 Task: Create a due date automation trigger when advanced on, on the monday of the week before a card is due add fields with custom field "Resume" set to a number lower or equal to 1 and lower or equal to 10 at 11:00 AM.
Action: Mouse moved to (819, 249)
Screenshot: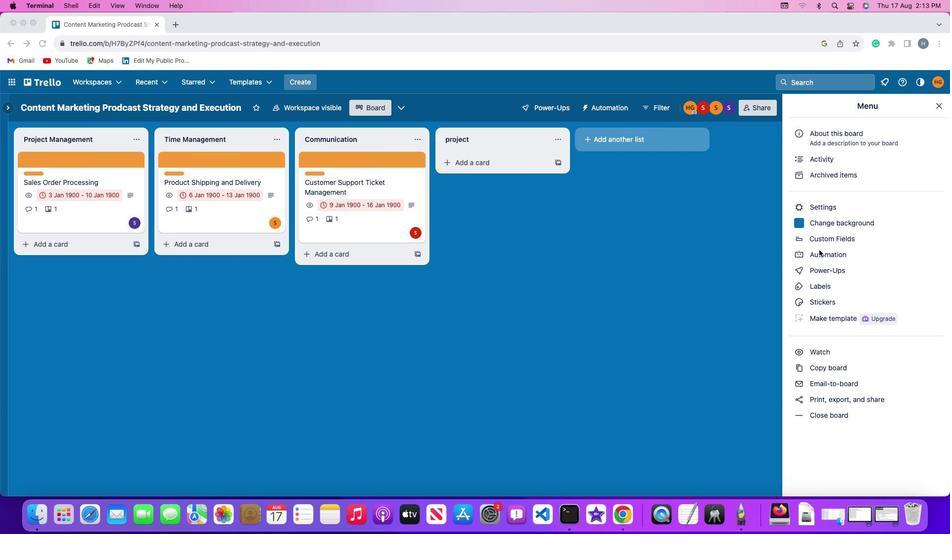 
Action: Mouse pressed left at (819, 249)
Screenshot: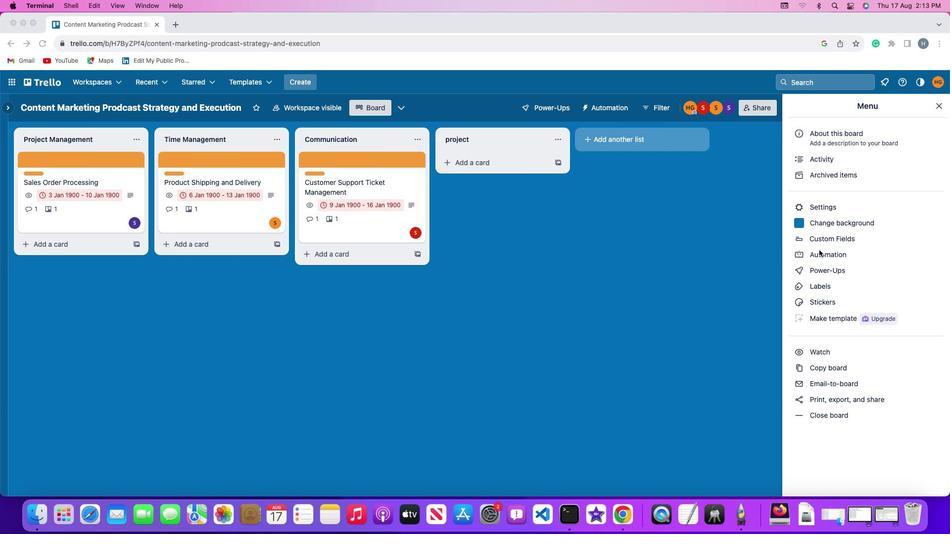 
Action: Mouse pressed left at (819, 249)
Screenshot: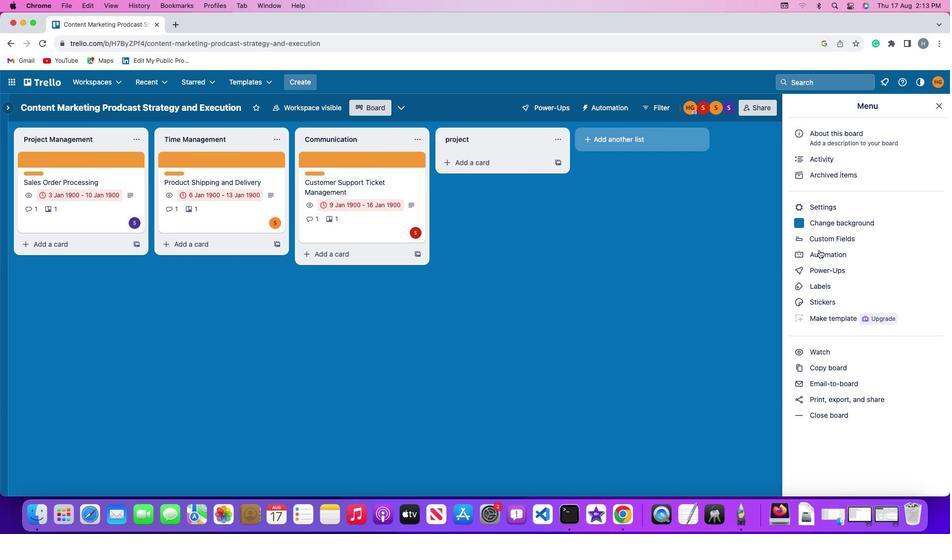 
Action: Mouse moved to (53, 235)
Screenshot: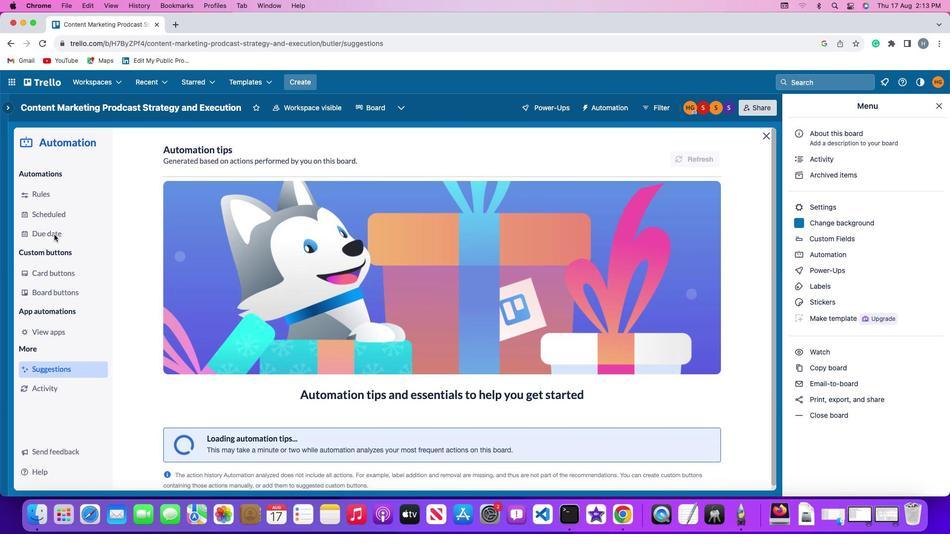
Action: Mouse pressed left at (53, 235)
Screenshot: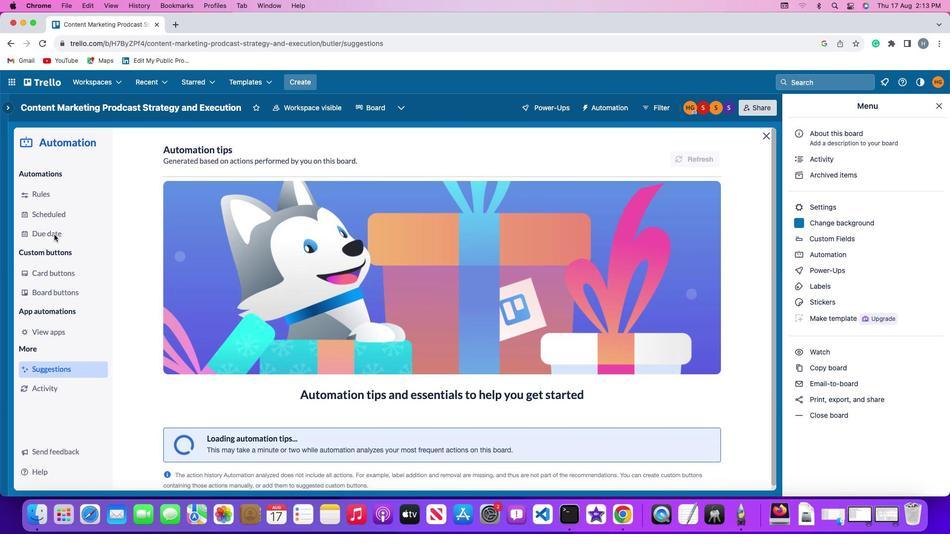 
Action: Mouse moved to (661, 151)
Screenshot: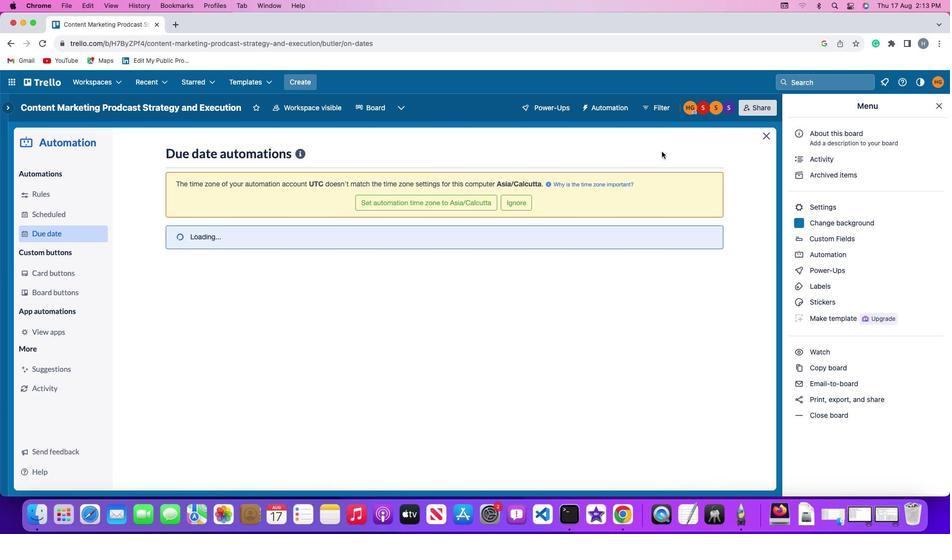 
Action: Mouse pressed left at (661, 151)
Screenshot: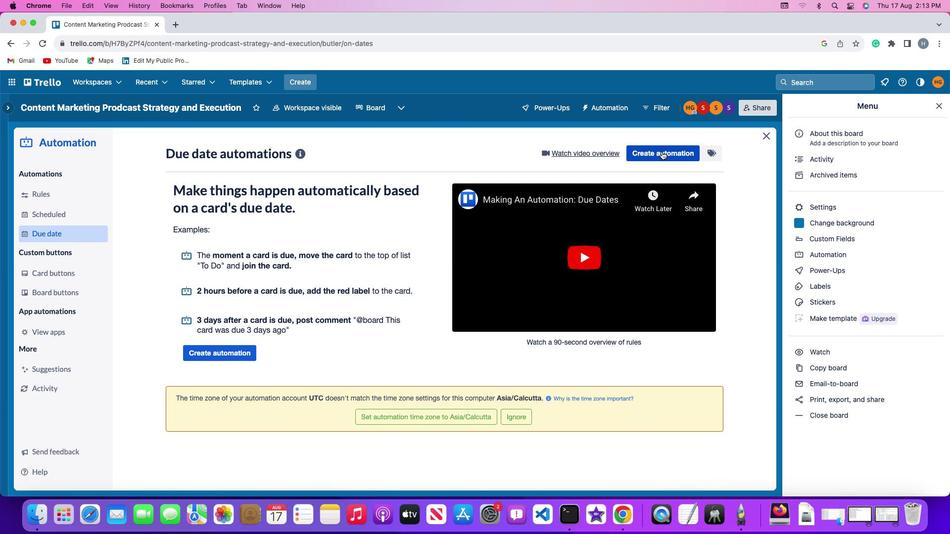 
Action: Mouse moved to (184, 244)
Screenshot: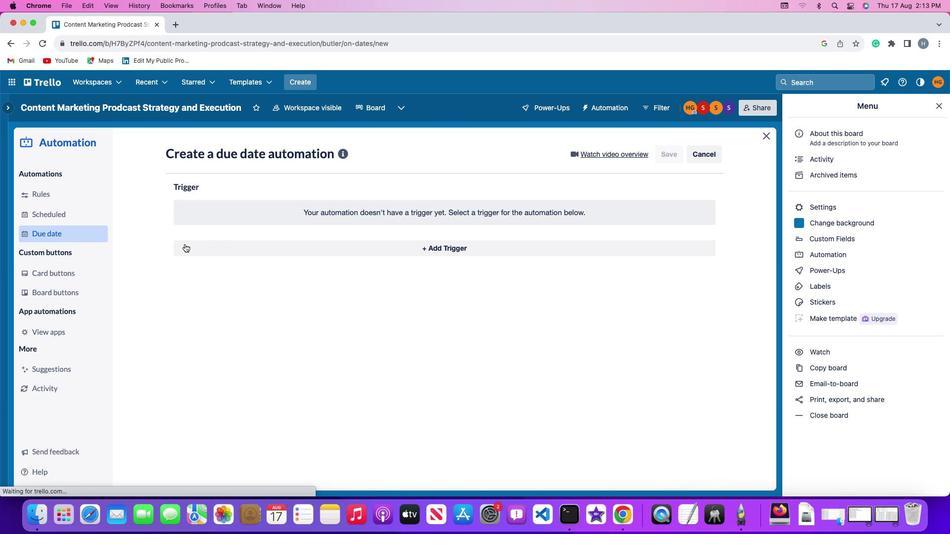 
Action: Mouse pressed left at (184, 244)
Screenshot: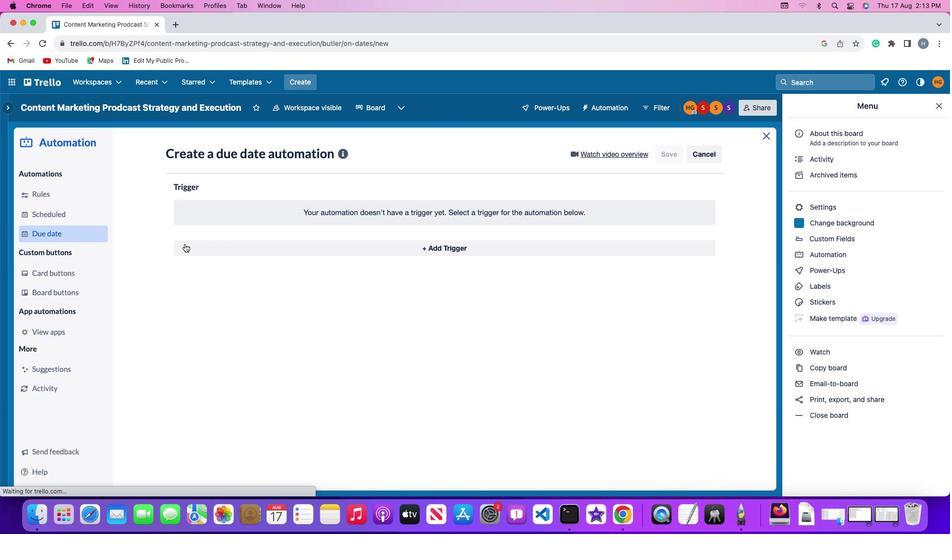 
Action: Mouse moved to (208, 431)
Screenshot: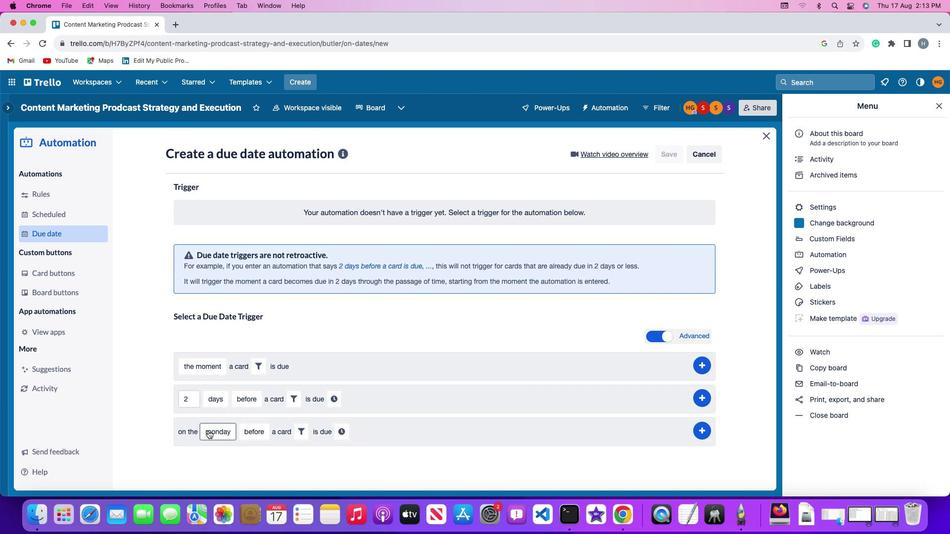 
Action: Mouse pressed left at (208, 431)
Screenshot: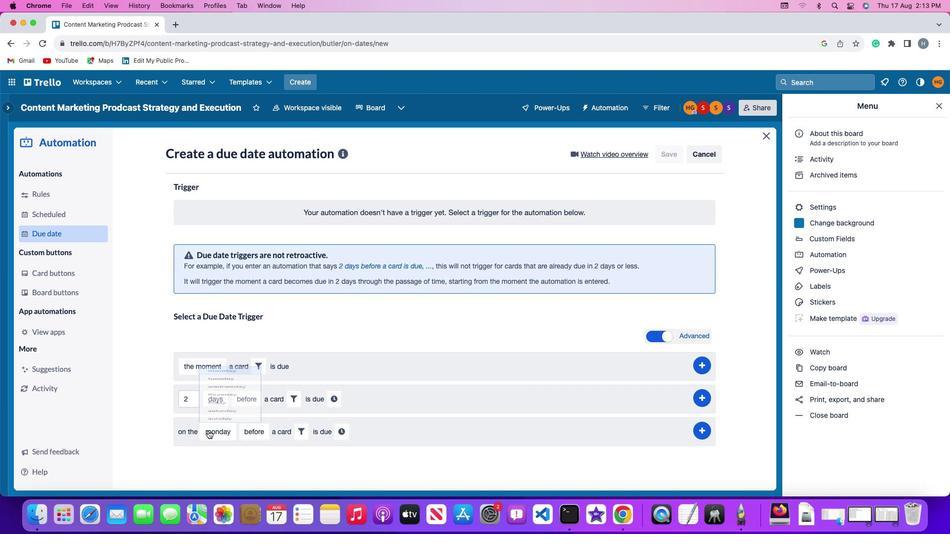 
Action: Mouse moved to (222, 293)
Screenshot: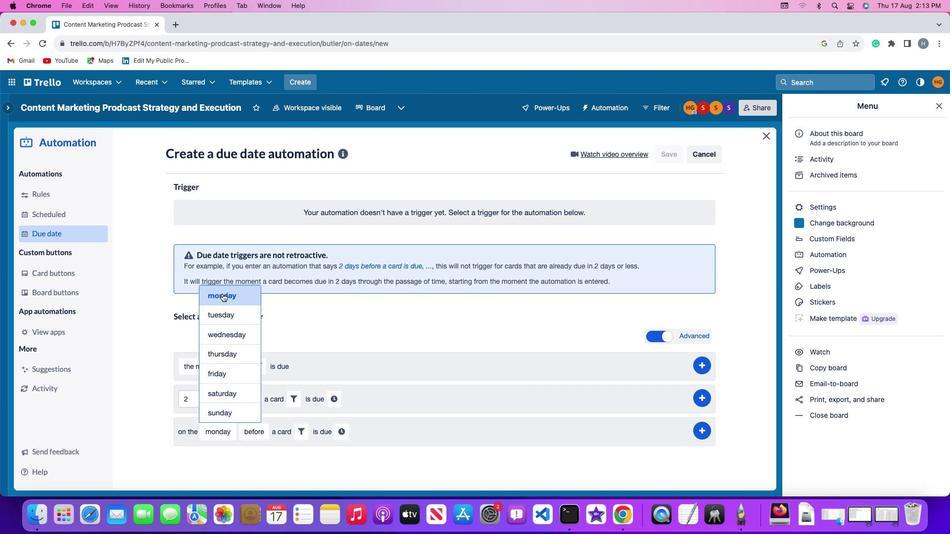 
Action: Mouse pressed left at (222, 293)
Screenshot: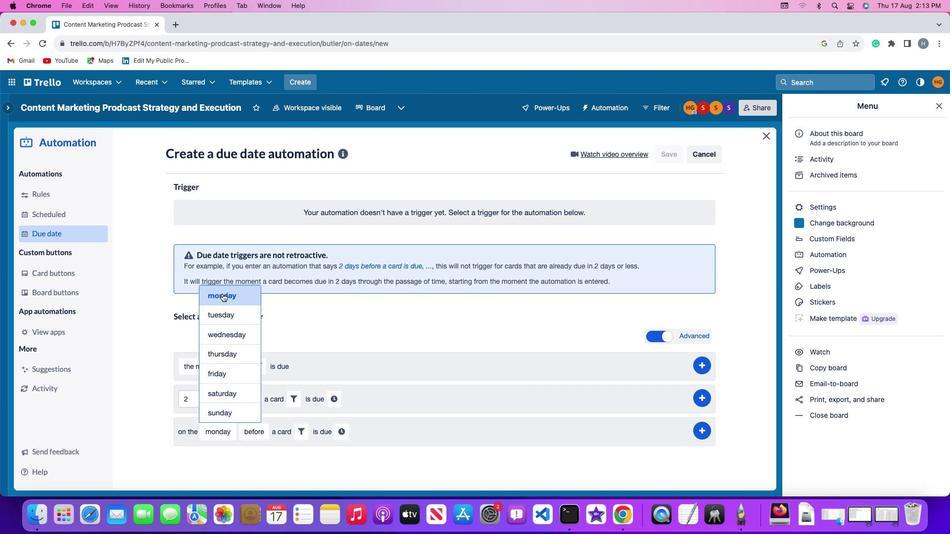 
Action: Mouse moved to (253, 436)
Screenshot: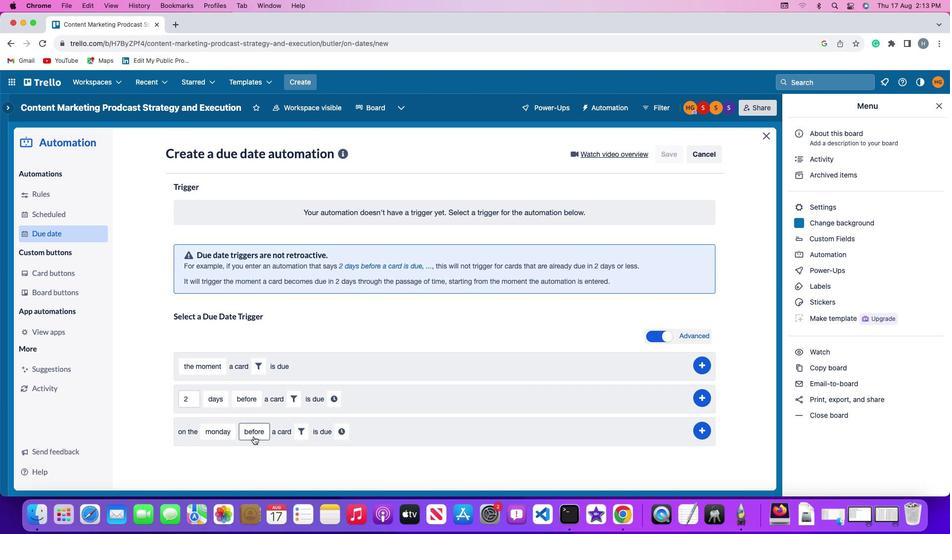 
Action: Mouse pressed left at (253, 436)
Screenshot: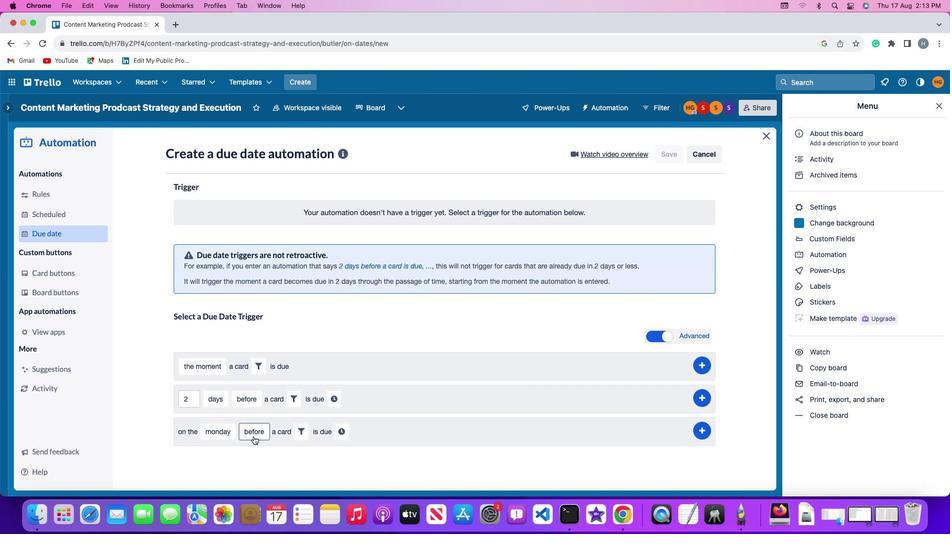 
Action: Mouse moved to (261, 411)
Screenshot: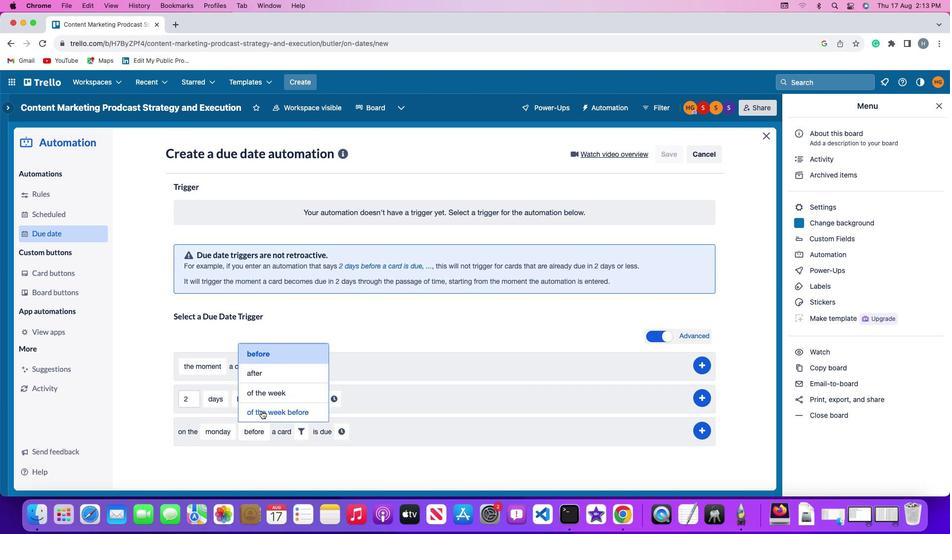 
Action: Mouse pressed left at (261, 411)
Screenshot: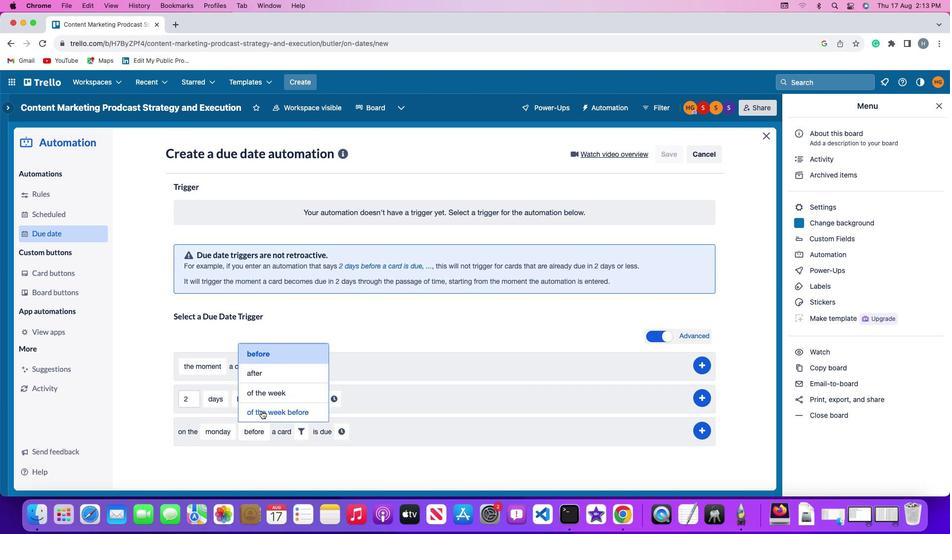 
Action: Mouse moved to (339, 431)
Screenshot: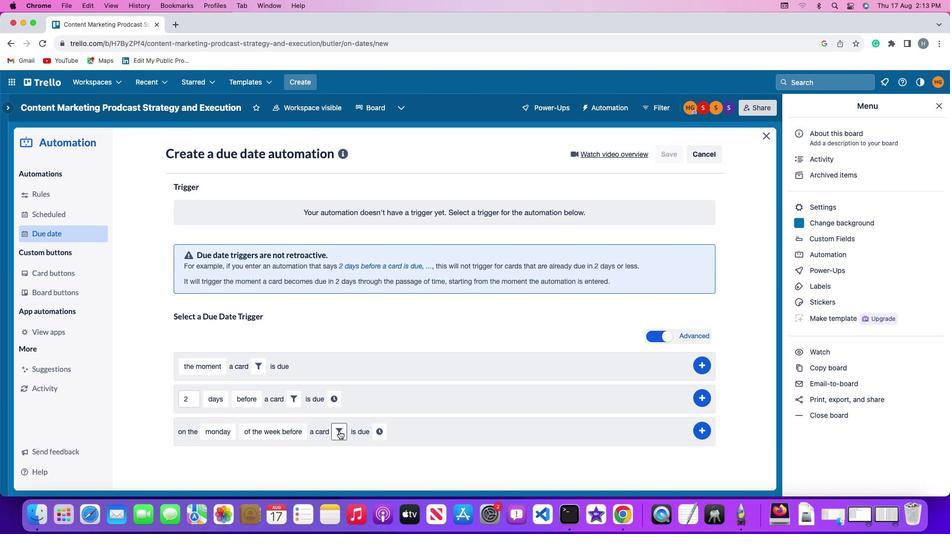 
Action: Mouse pressed left at (339, 431)
Screenshot: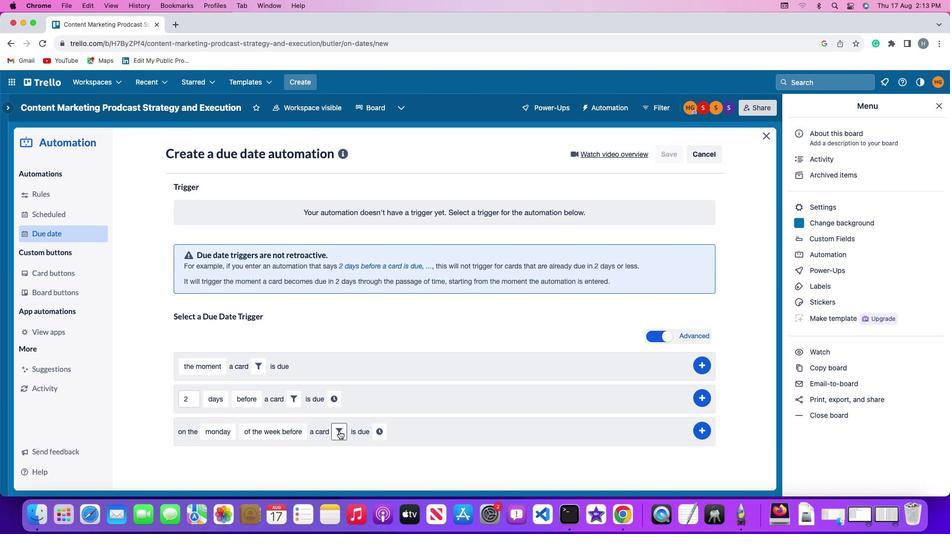 
Action: Mouse moved to (502, 461)
Screenshot: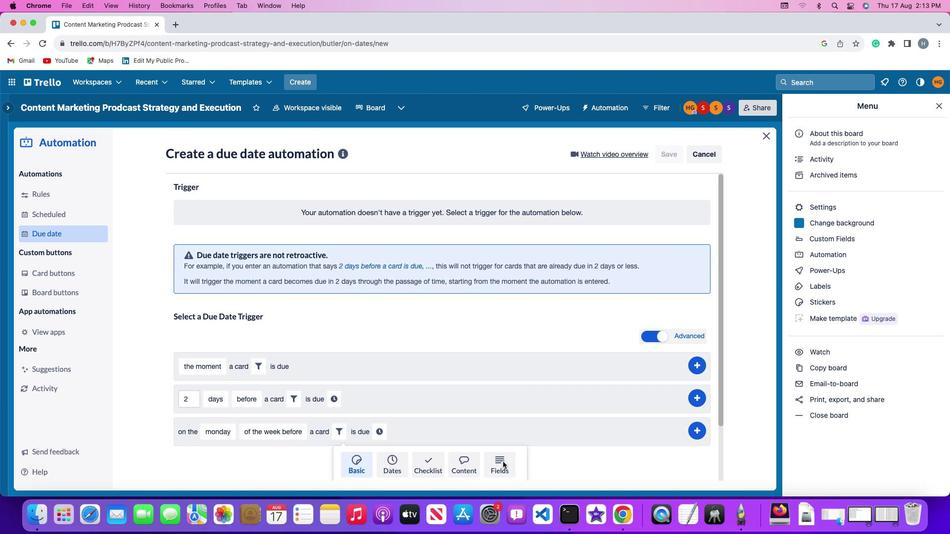 
Action: Mouse pressed left at (502, 461)
Screenshot: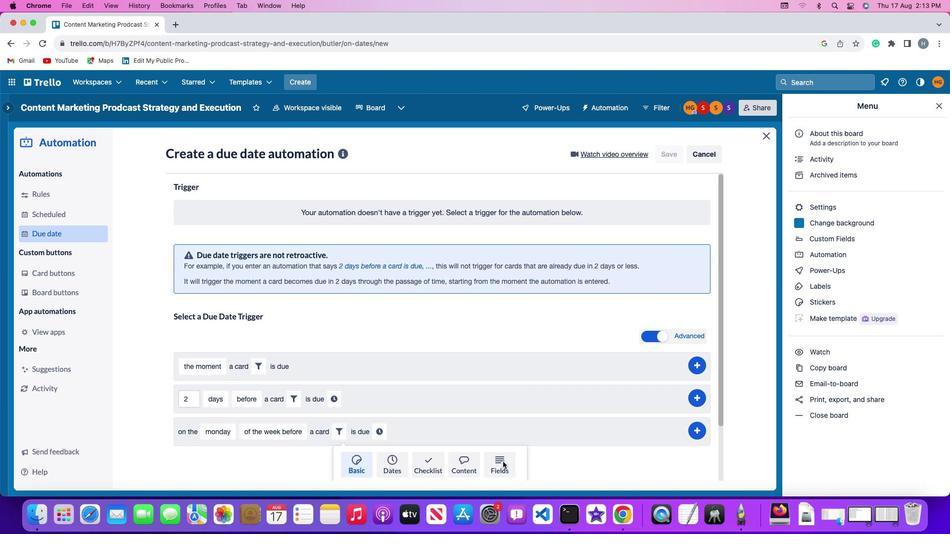 
Action: Mouse moved to (284, 463)
Screenshot: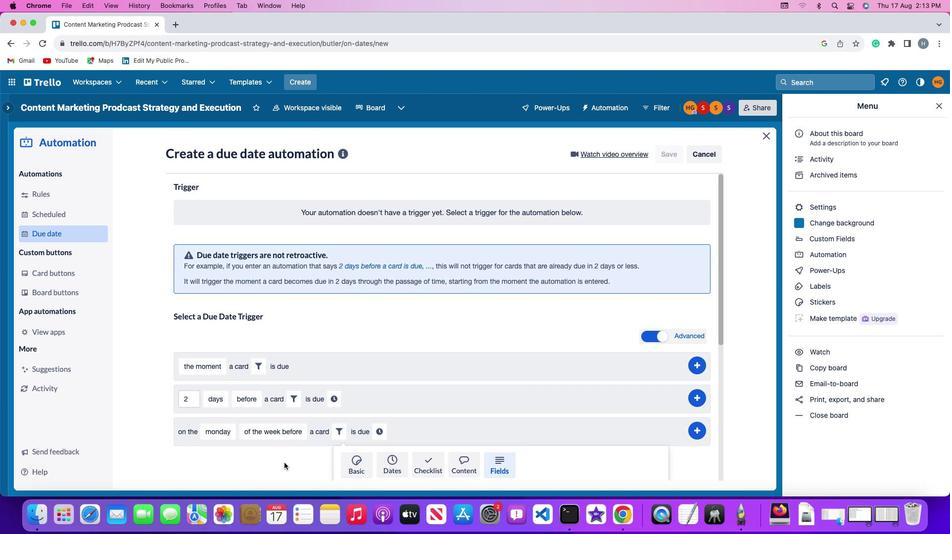 
Action: Mouse scrolled (284, 463) with delta (0, 0)
Screenshot: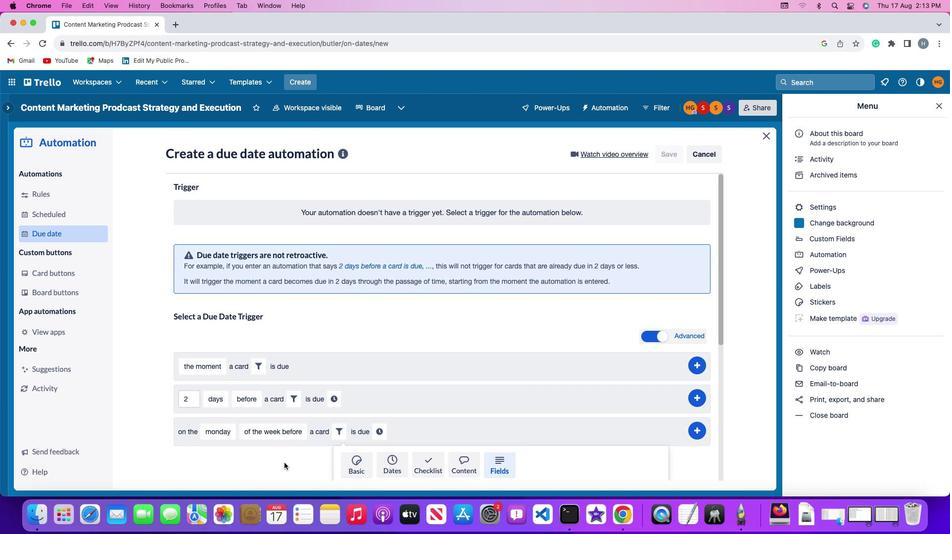 
Action: Mouse moved to (284, 463)
Screenshot: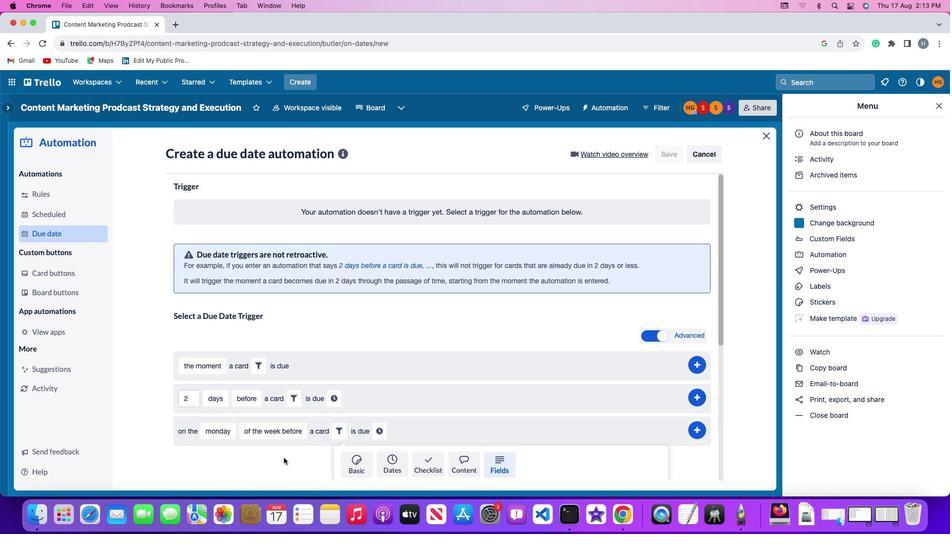 
Action: Mouse scrolled (284, 463) with delta (0, 0)
Screenshot: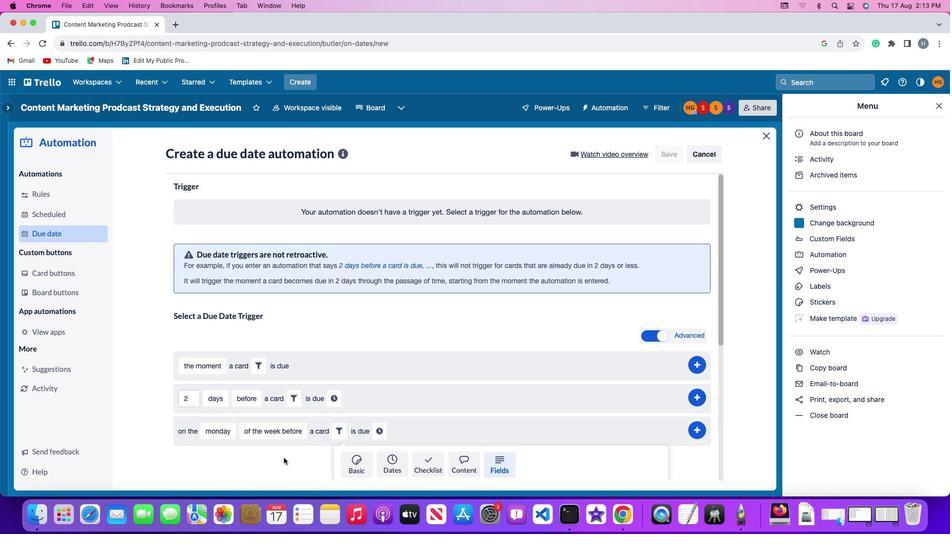 
Action: Mouse moved to (284, 462)
Screenshot: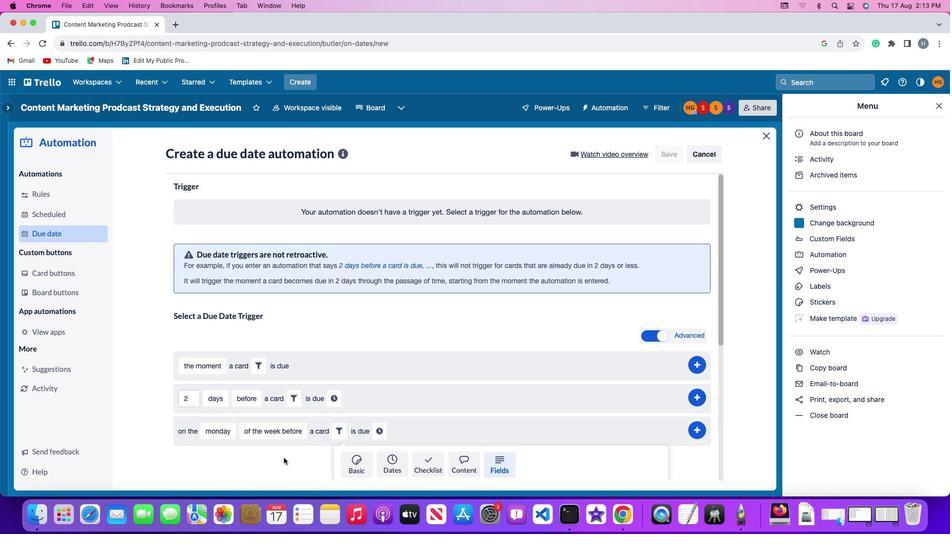 
Action: Mouse scrolled (284, 462) with delta (0, -1)
Screenshot: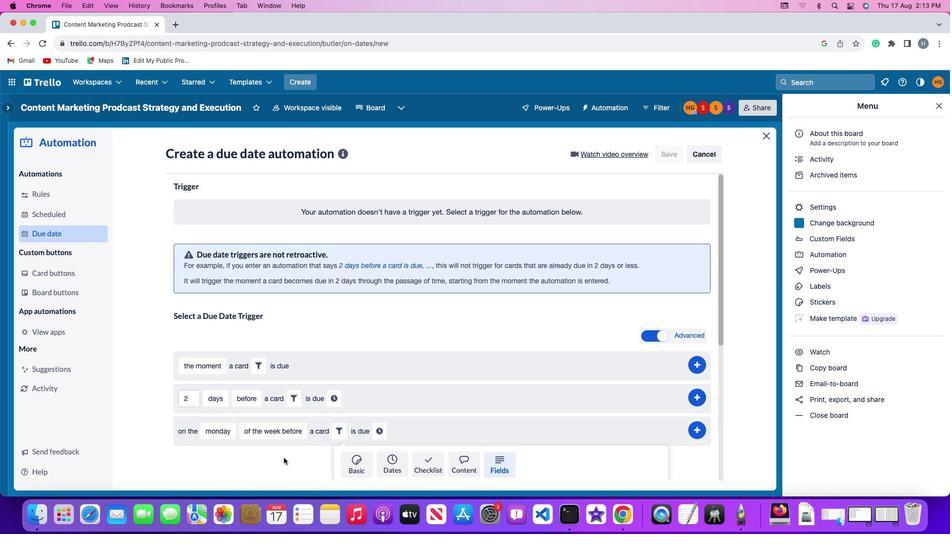 
Action: Mouse moved to (284, 459)
Screenshot: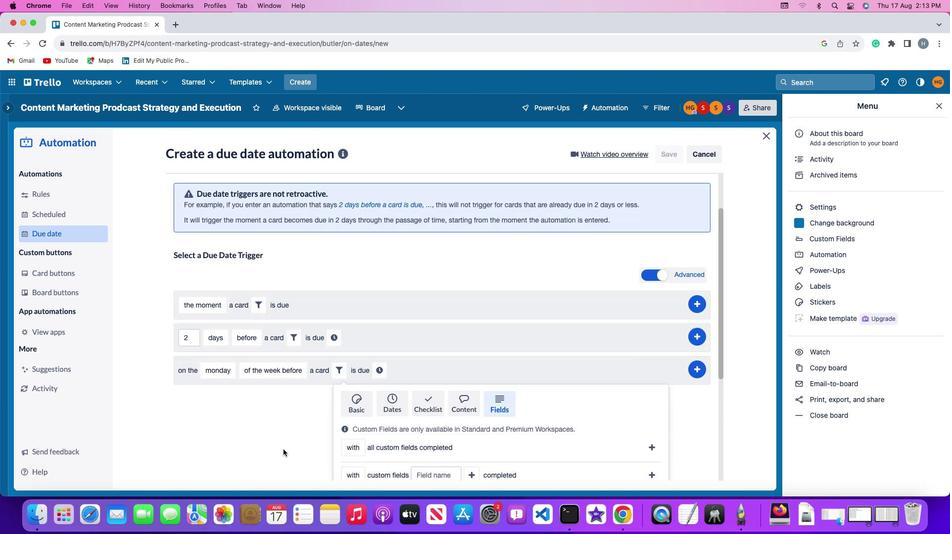 
Action: Mouse scrolled (284, 459) with delta (0, -2)
Screenshot: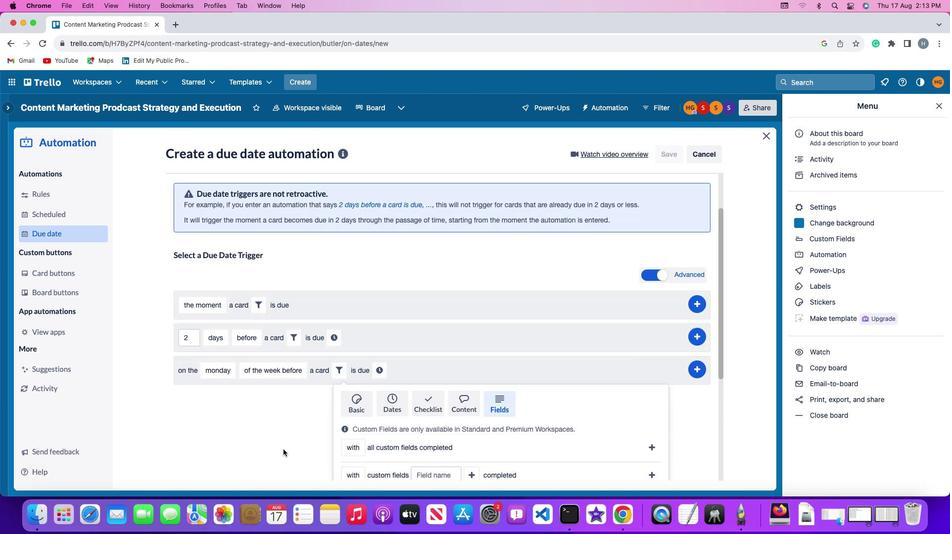 
Action: Mouse moved to (284, 453)
Screenshot: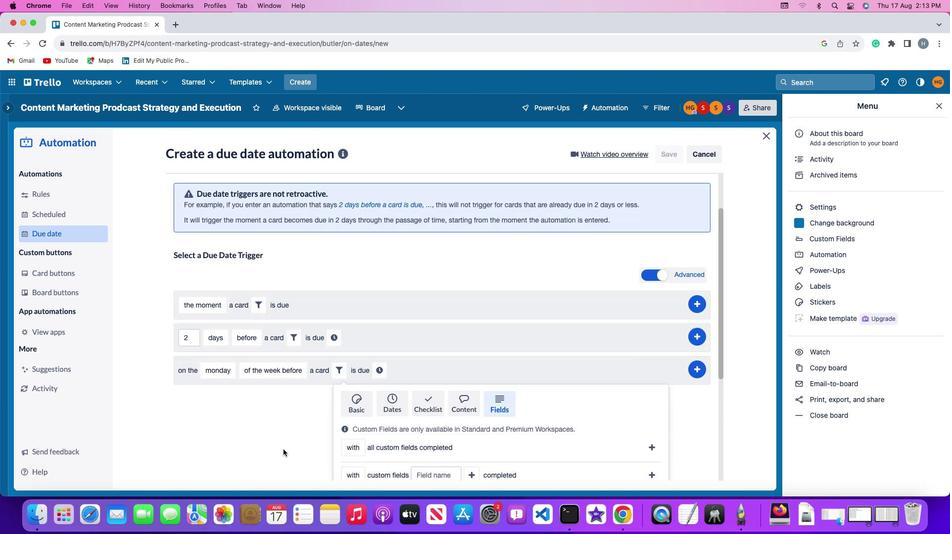 
Action: Mouse scrolled (284, 453) with delta (0, -2)
Screenshot: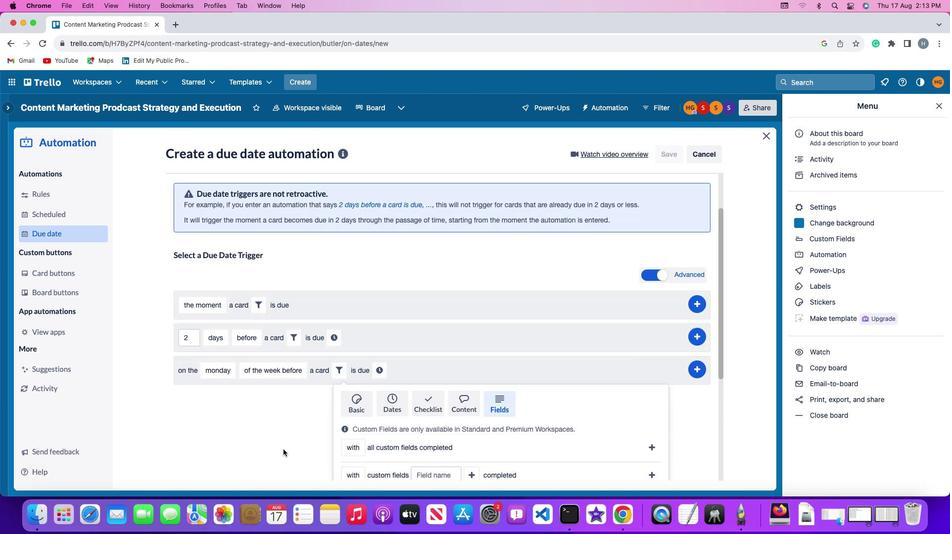 
Action: Mouse moved to (282, 445)
Screenshot: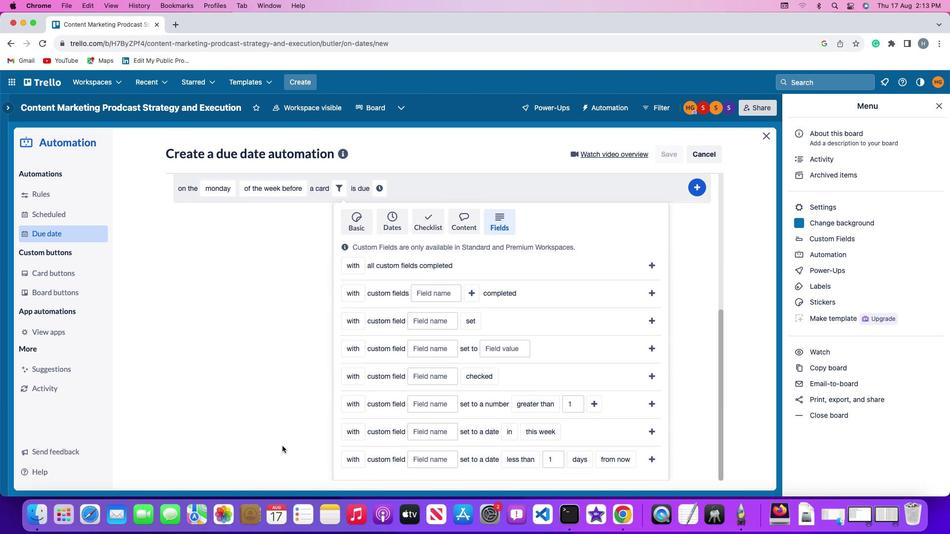 
Action: Mouse scrolled (282, 445) with delta (0, 0)
Screenshot: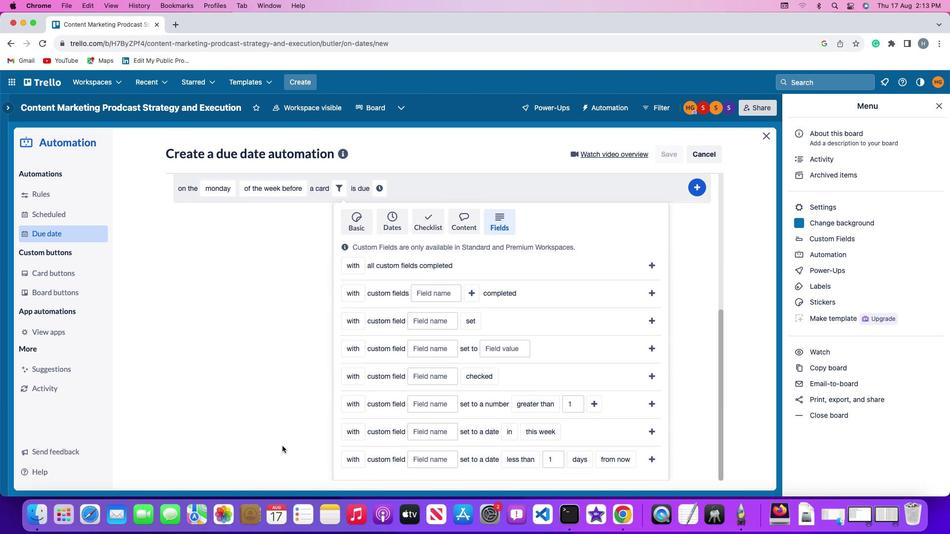 
Action: Mouse scrolled (282, 445) with delta (0, 0)
Screenshot: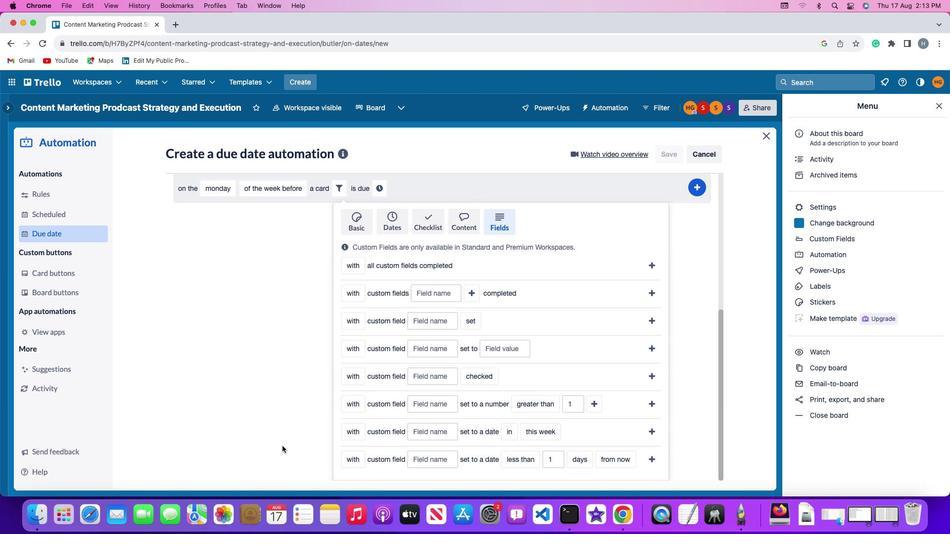 
Action: Mouse scrolled (282, 445) with delta (0, -1)
Screenshot: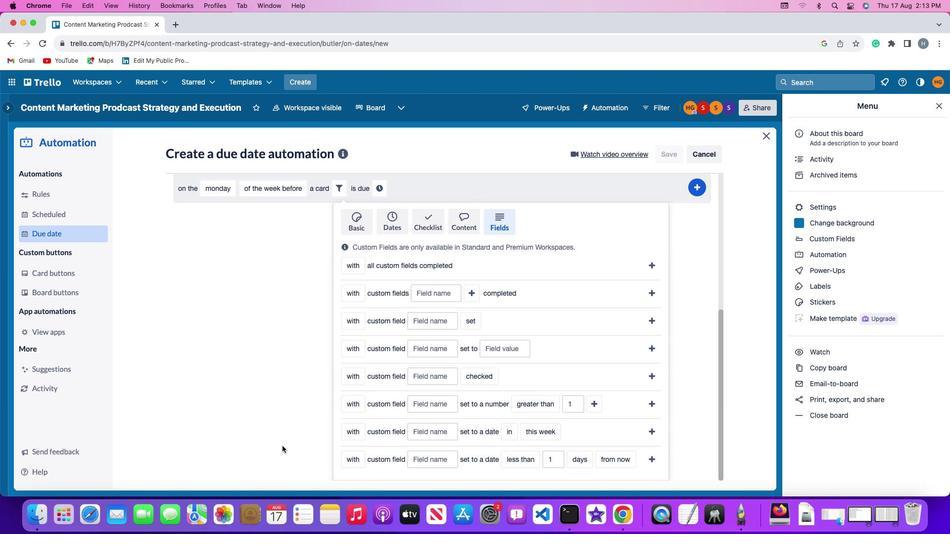 
Action: Mouse scrolled (282, 445) with delta (0, -2)
Screenshot: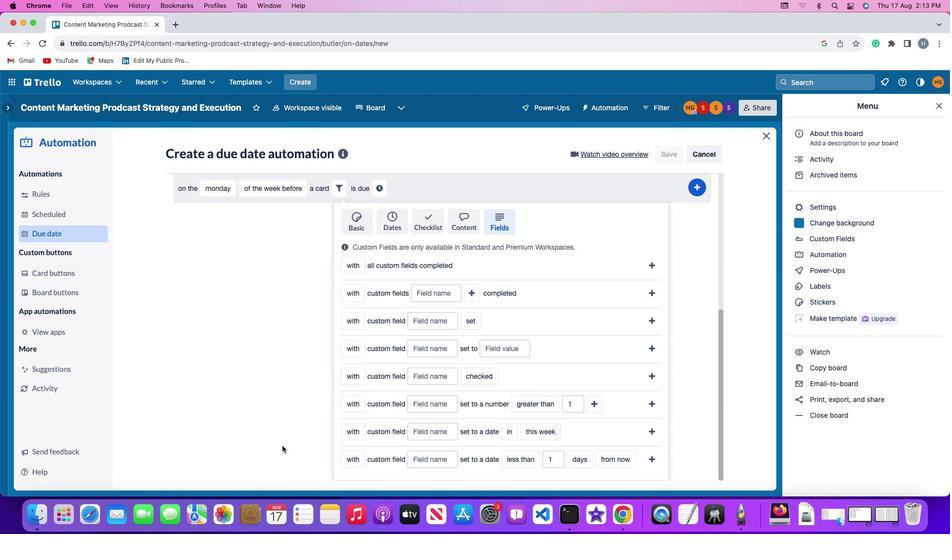 
Action: Mouse moved to (351, 397)
Screenshot: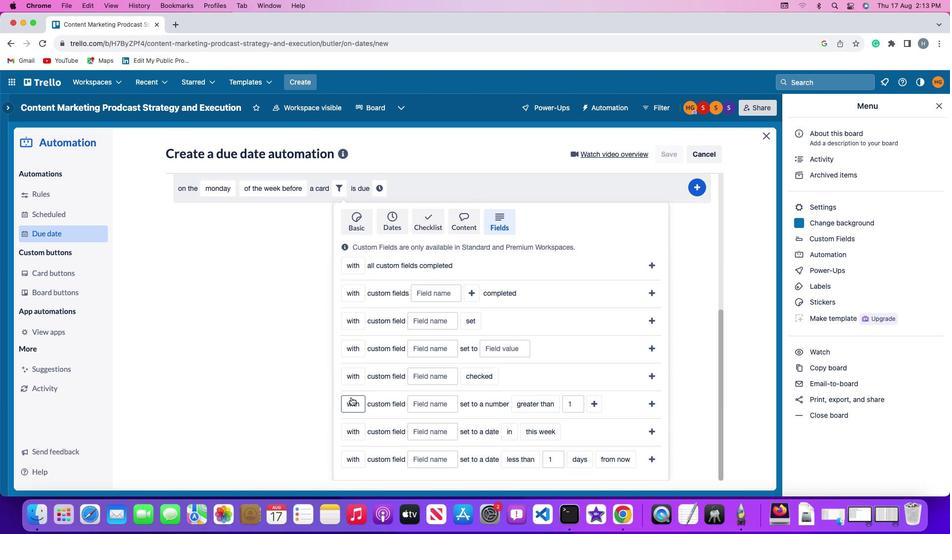 
Action: Mouse pressed left at (351, 397)
Screenshot: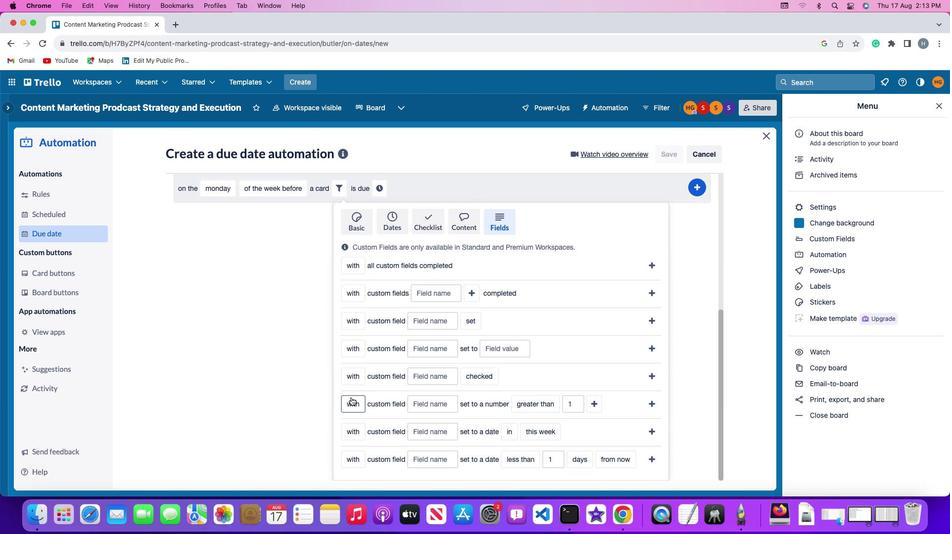 
Action: Mouse moved to (355, 426)
Screenshot: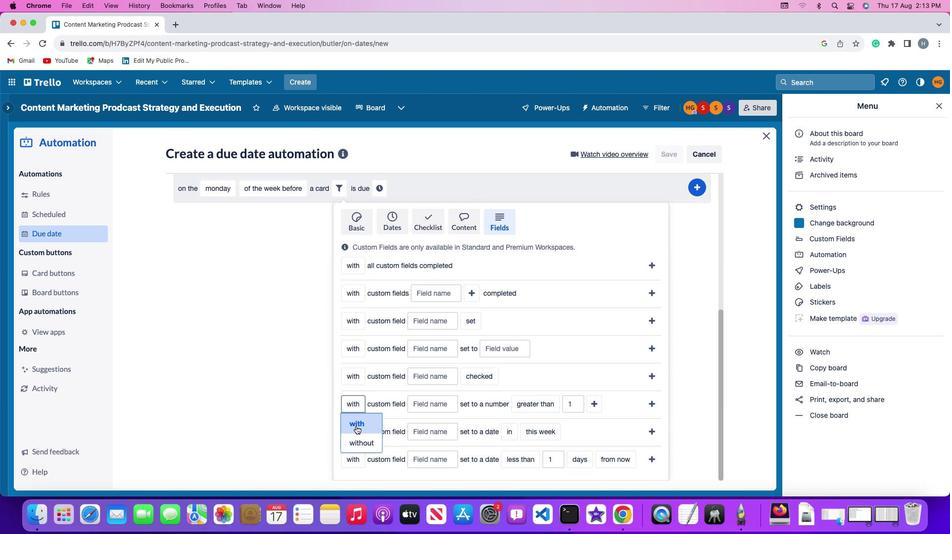 
Action: Mouse pressed left at (355, 426)
Screenshot: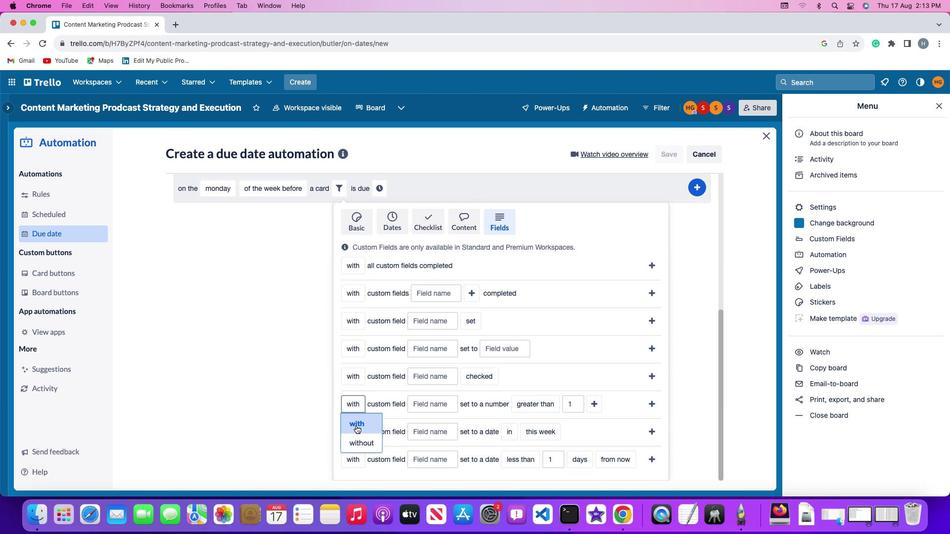 
Action: Mouse moved to (424, 407)
Screenshot: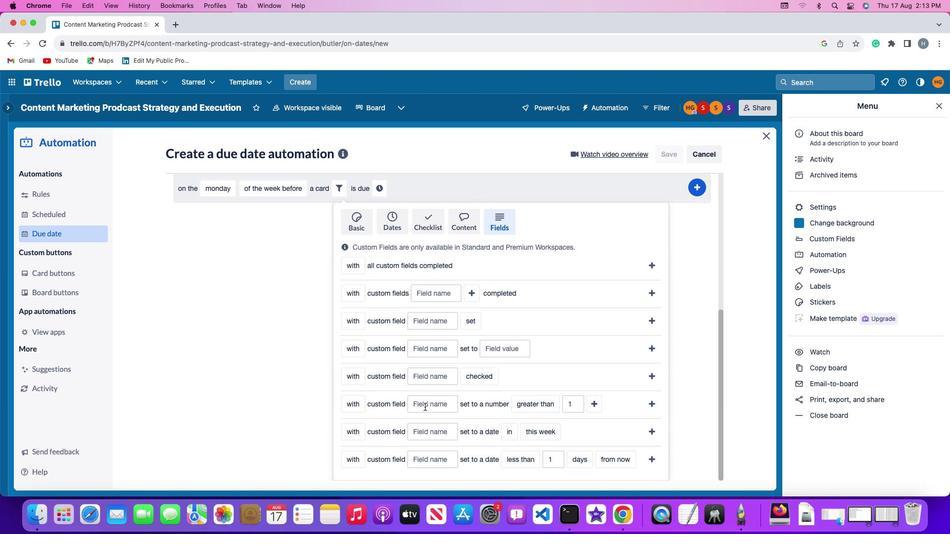 
Action: Mouse pressed left at (424, 407)
Screenshot: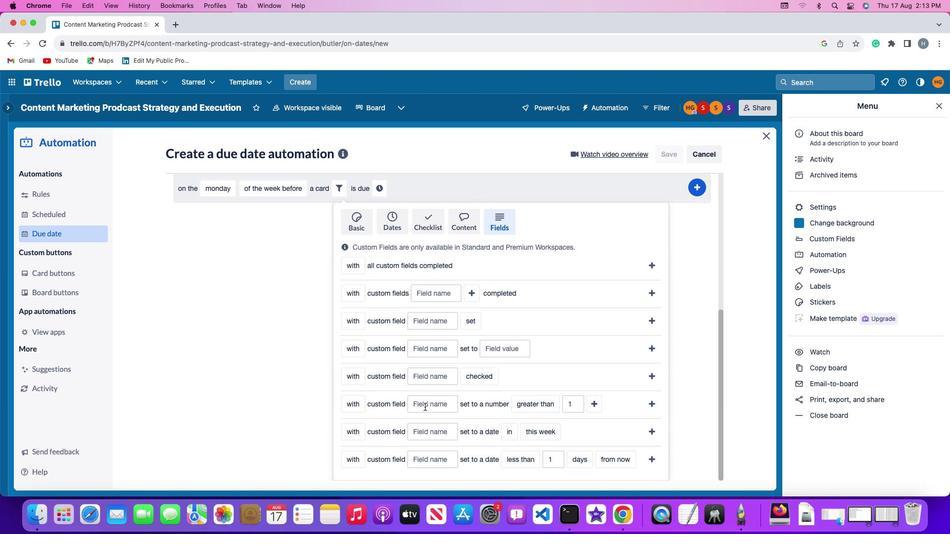
Action: Key pressed Key.shift'R''e''s''u''m''e'
Screenshot: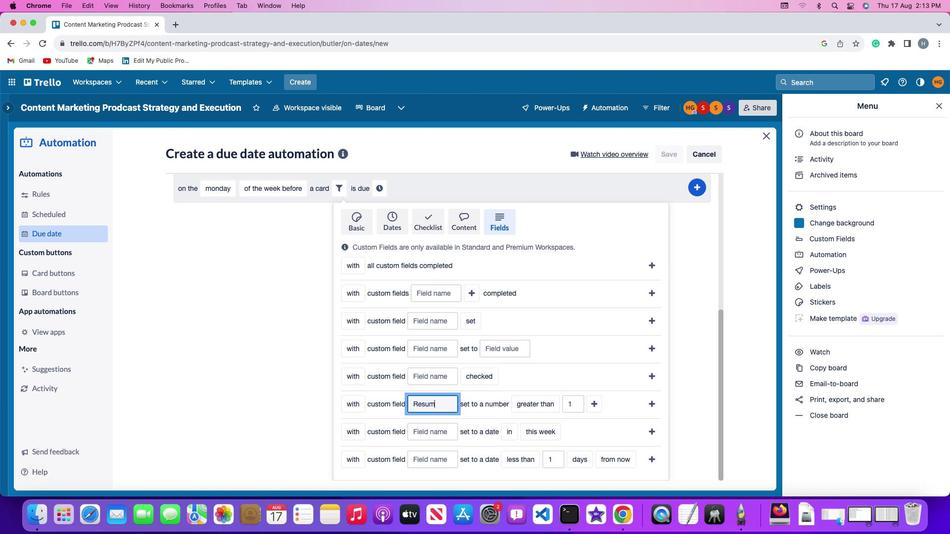 
Action: Mouse moved to (540, 400)
Screenshot: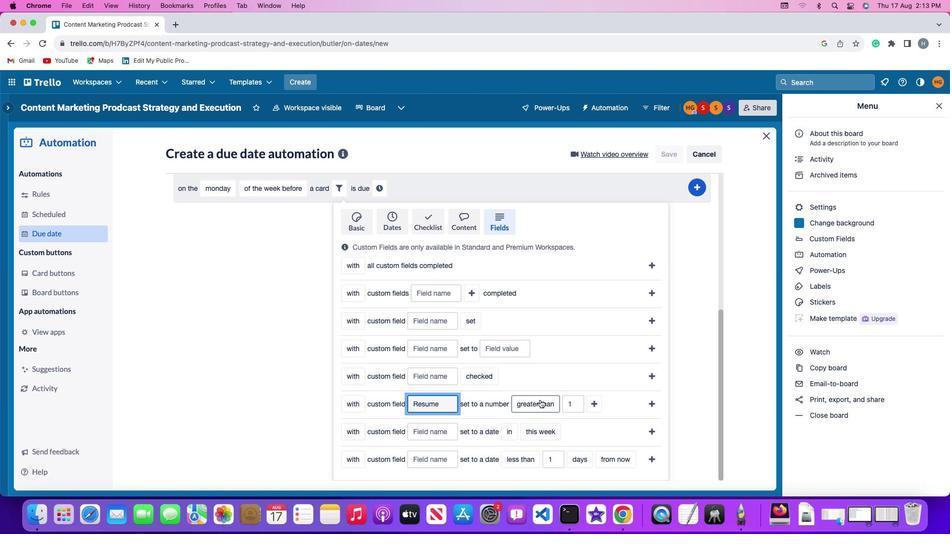 
Action: Mouse pressed left at (540, 400)
Screenshot: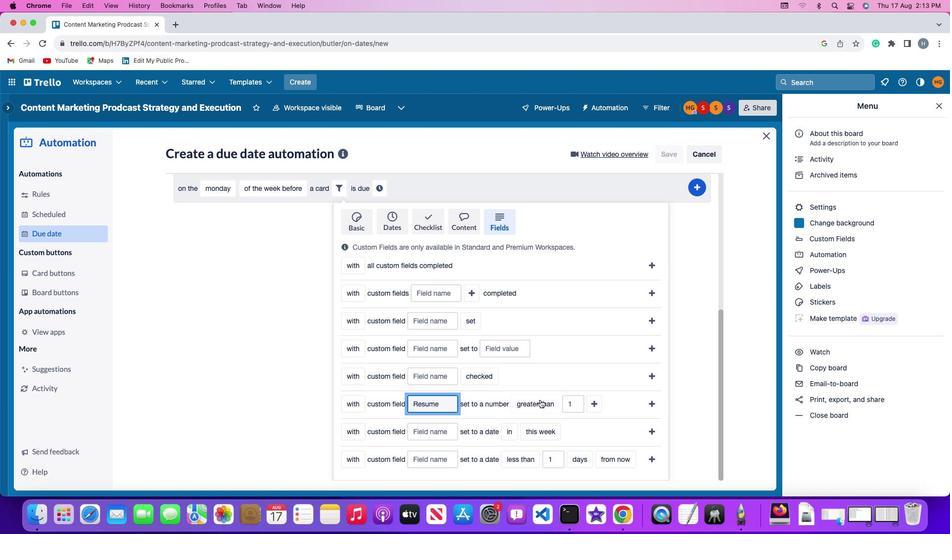 
Action: Mouse moved to (538, 384)
Screenshot: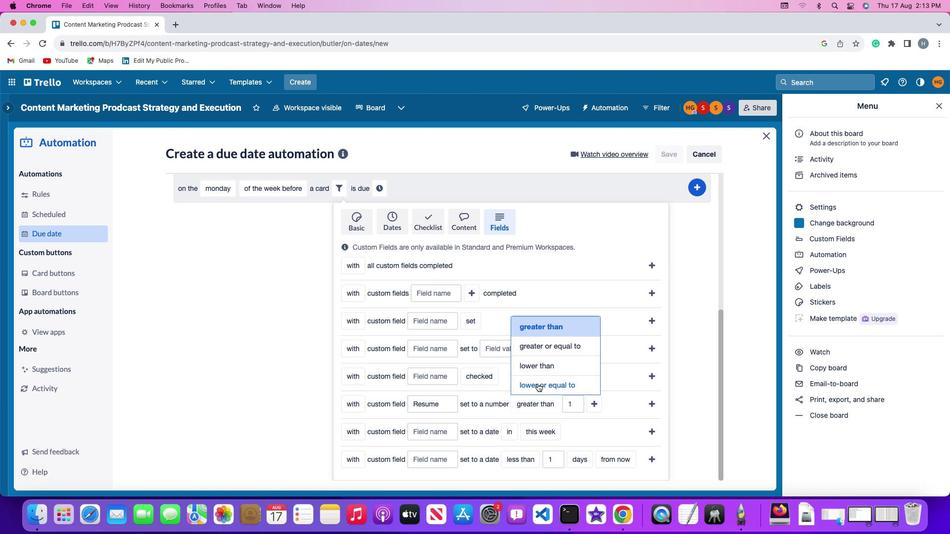 
Action: Mouse pressed left at (538, 384)
Screenshot: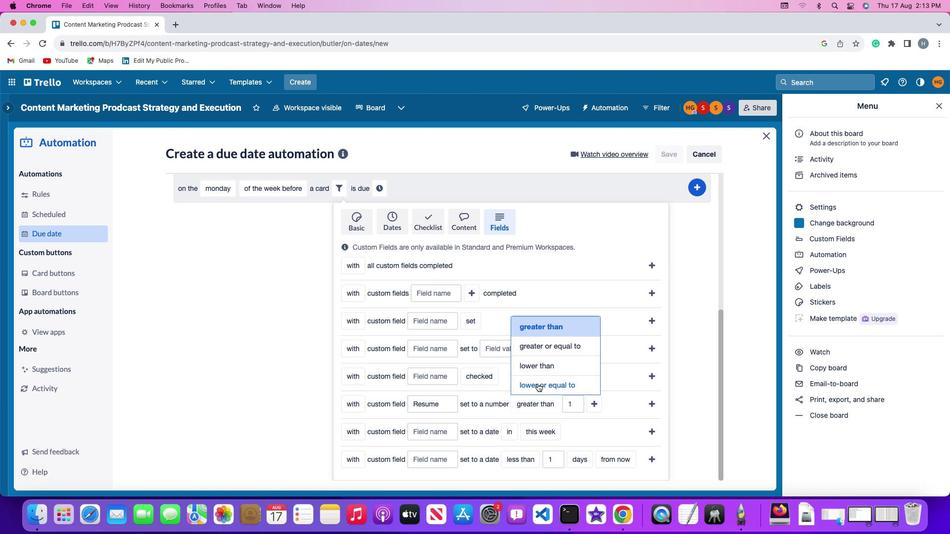 
Action: Mouse moved to (592, 403)
Screenshot: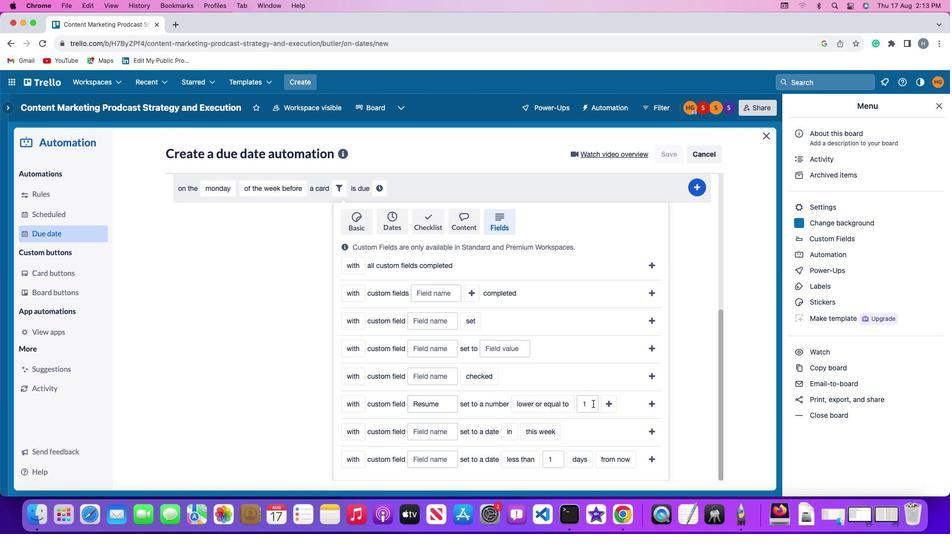 
Action: Mouse pressed left at (592, 403)
Screenshot: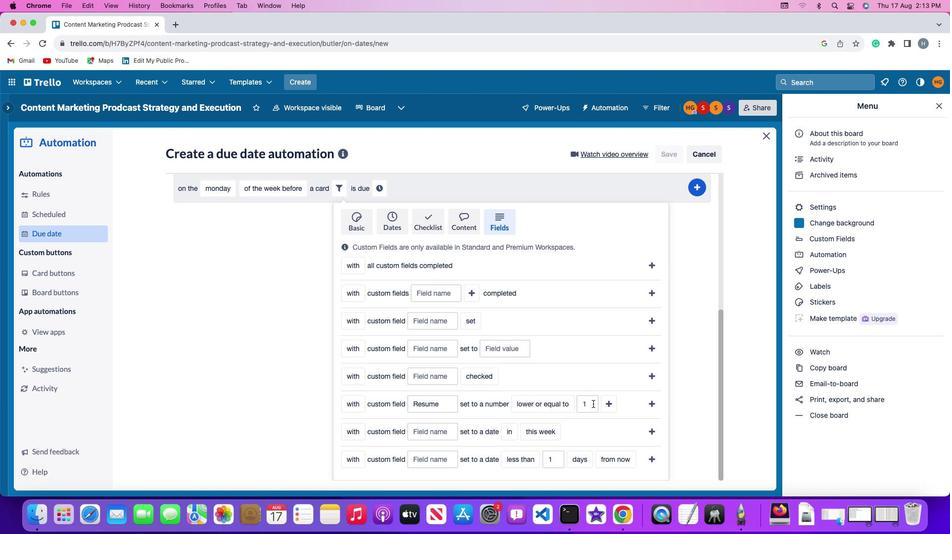 
Action: Key pressed Key.backspace'1'
Screenshot: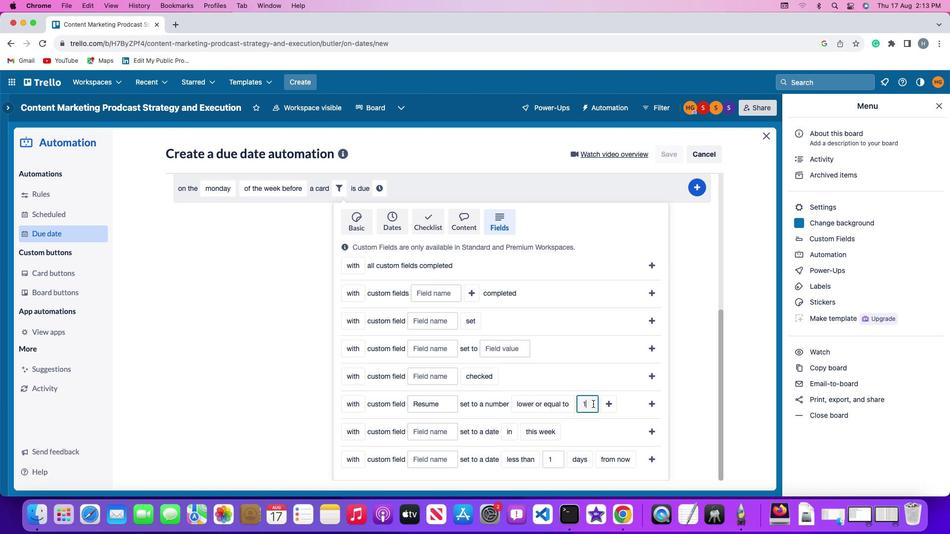 
Action: Mouse moved to (606, 404)
Screenshot: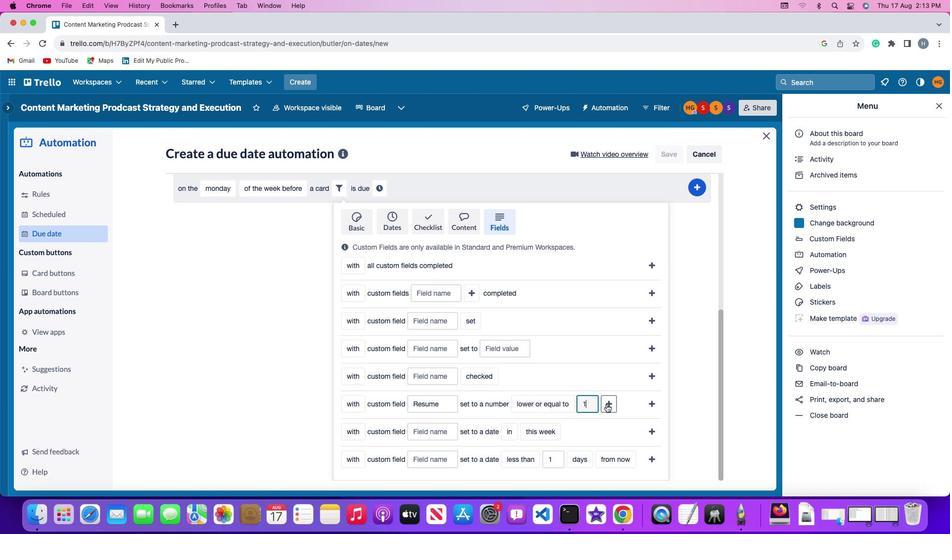 
Action: Mouse pressed left at (606, 404)
Screenshot: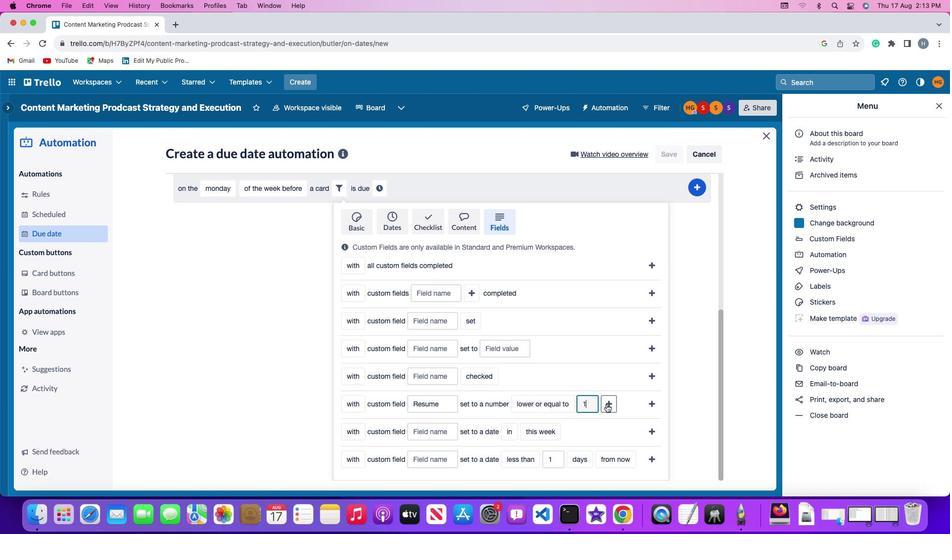 
Action: Mouse moved to (377, 418)
Screenshot: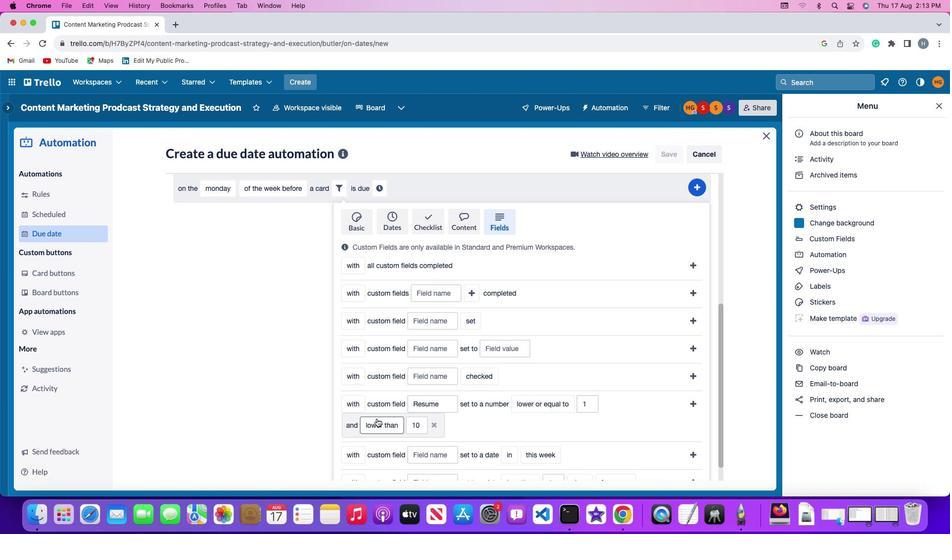 
Action: Mouse pressed left at (377, 418)
Screenshot: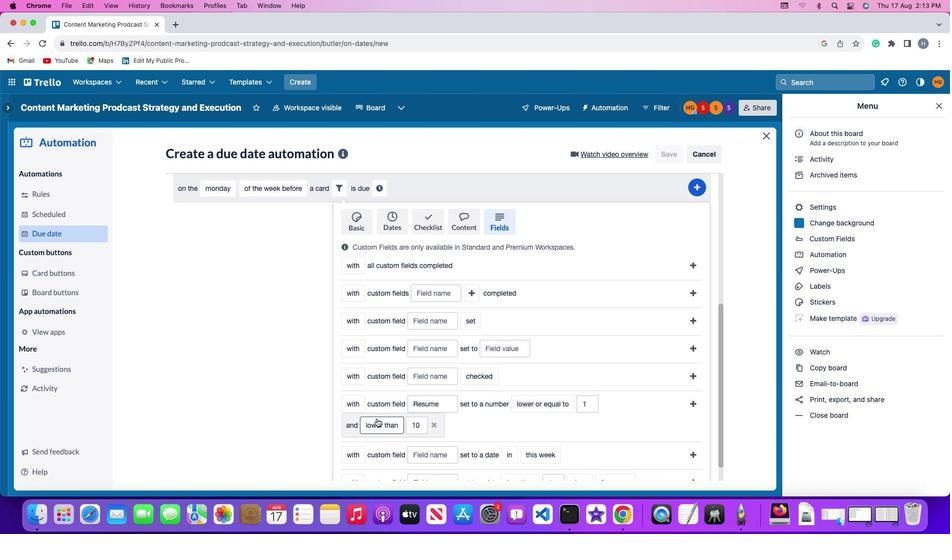 
Action: Mouse moved to (377, 367)
Screenshot: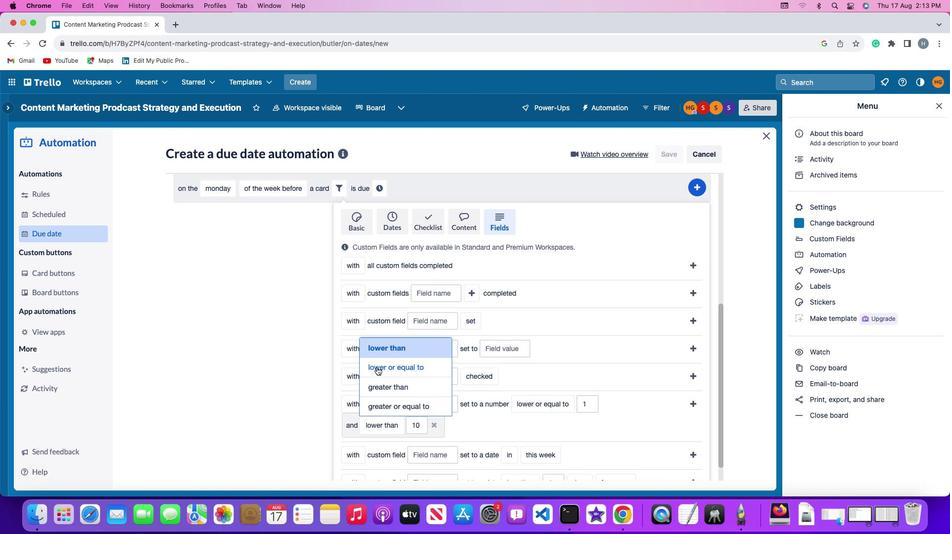 
Action: Mouse pressed left at (377, 367)
Screenshot: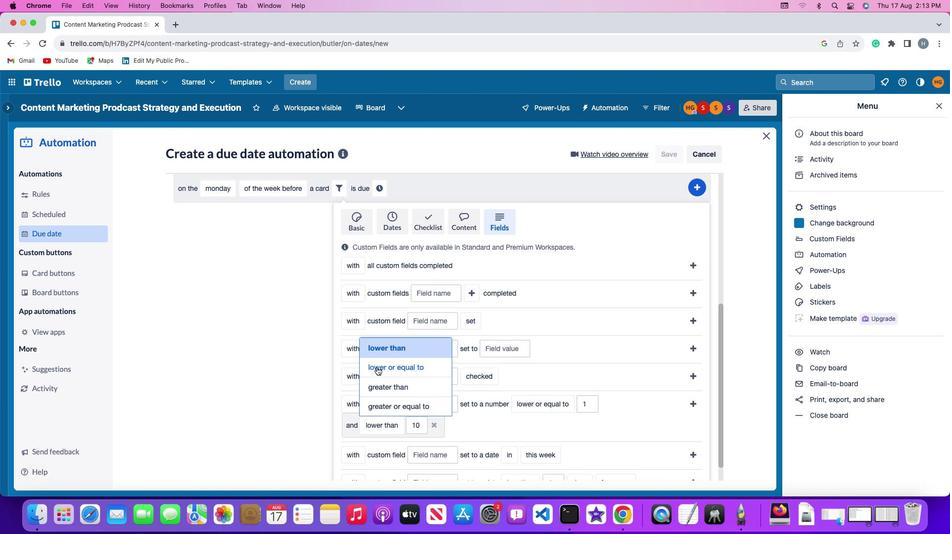 
Action: Mouse moved to (443, 423)
Screenshot: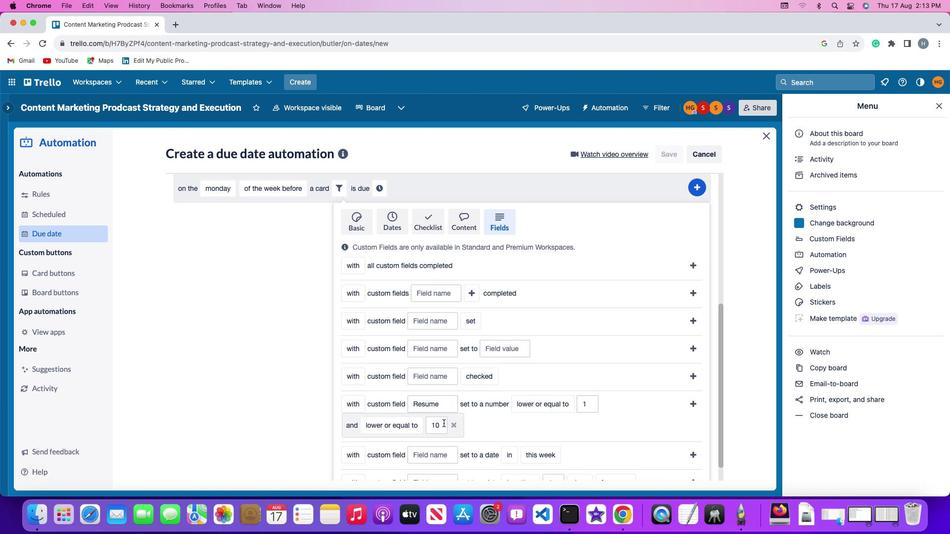 
Action: Mouse pressed left at (443, 423)
Screenshot: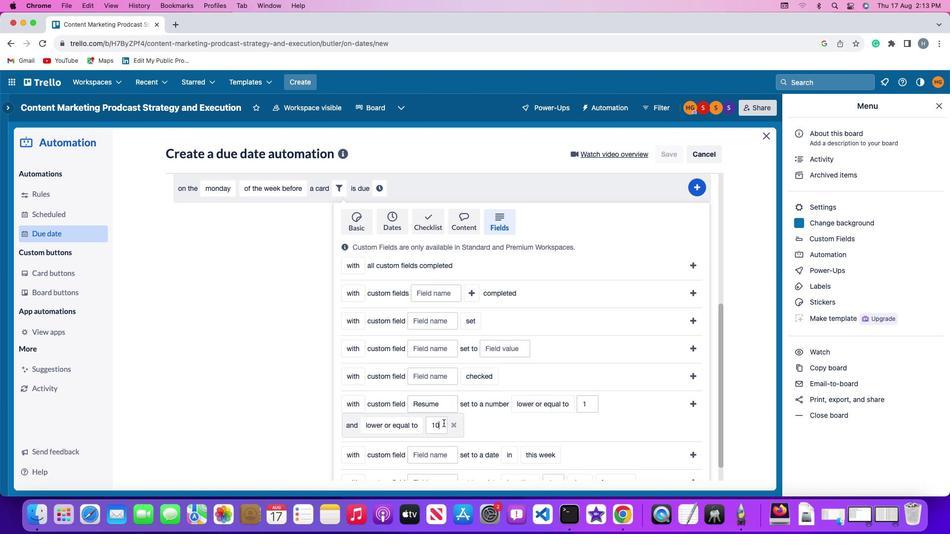 
Action: Key pressed Key.backspaceKey.backspace'1''0'
Screenshot: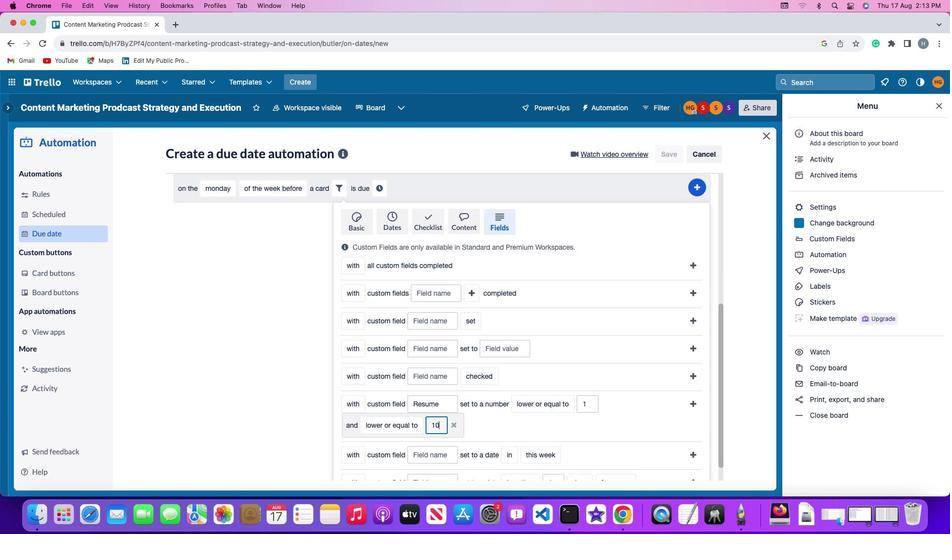
Action: Mouse moved to (695, 402)
Screenshot: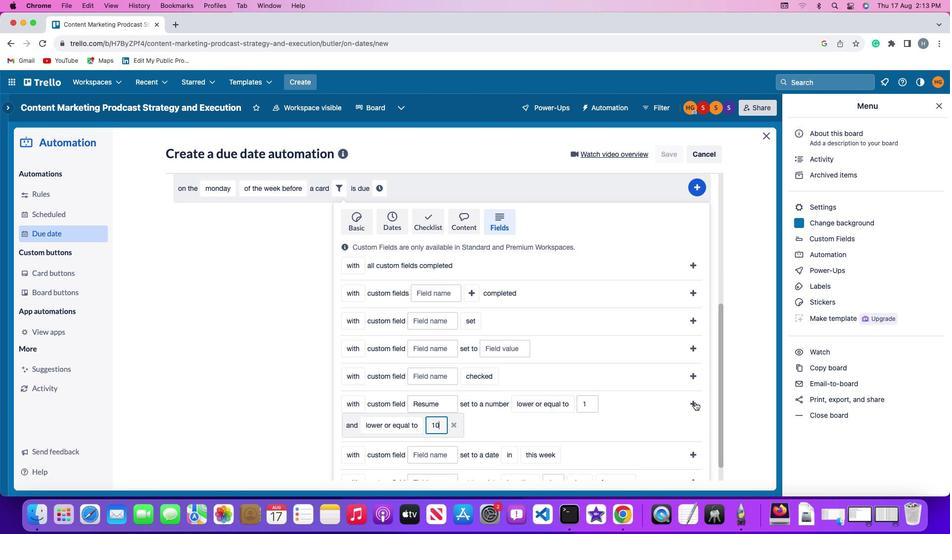 
Action: Mouse pressed left at (695, 402)
Screenshot: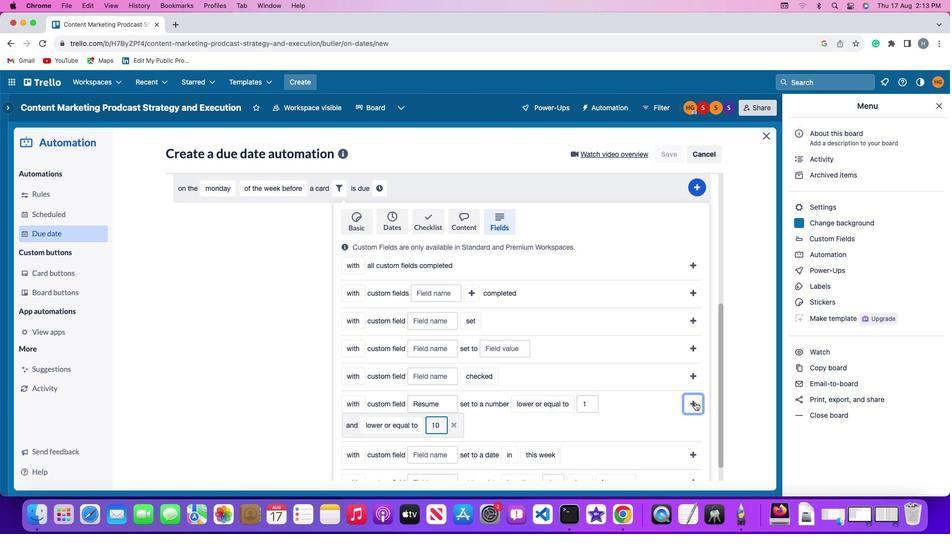 
Action: Mouse moved to (186, 449)
Screenshot: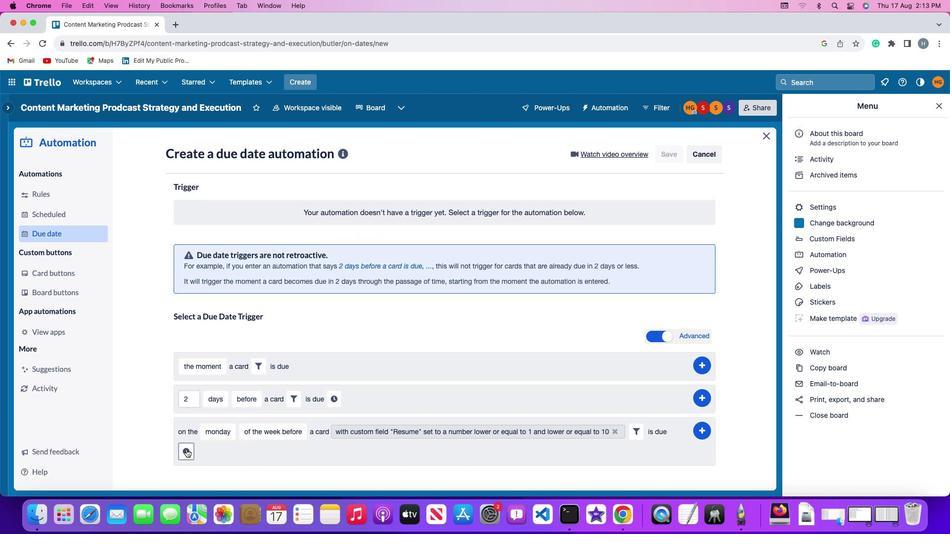 
Action: Mouse pressed left at (186, 449)
Screenshot: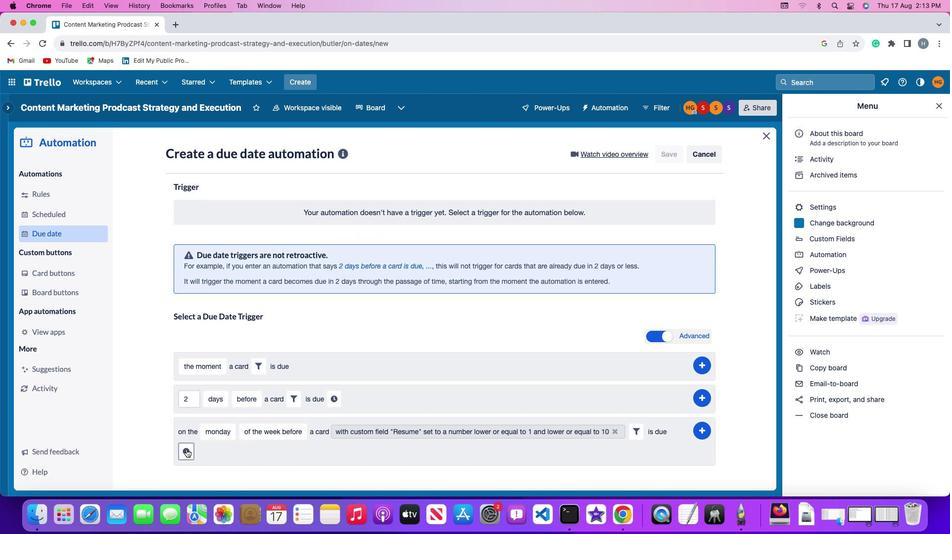 
Action: Mouse moved to (211, 455)
Screenshot: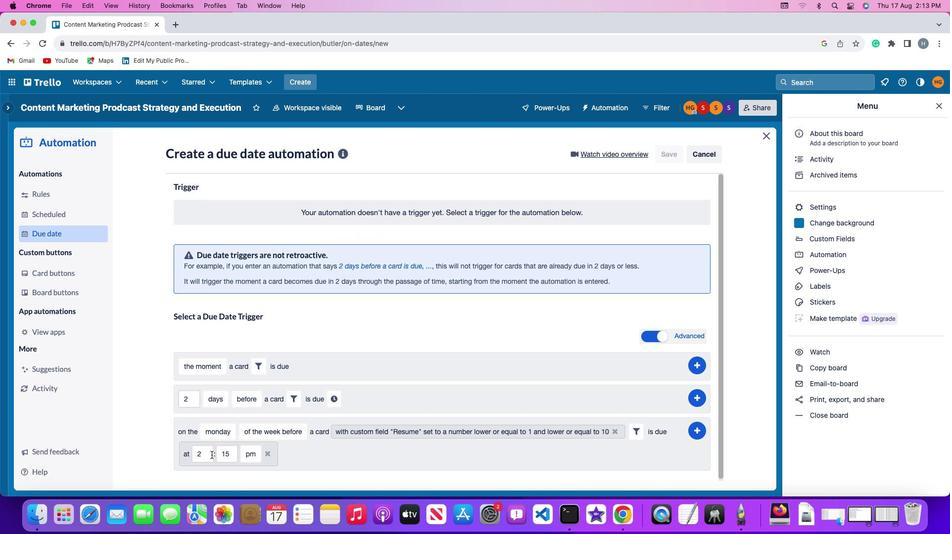 
Action: Mouse pressed left at (211, 455)
Screenshot: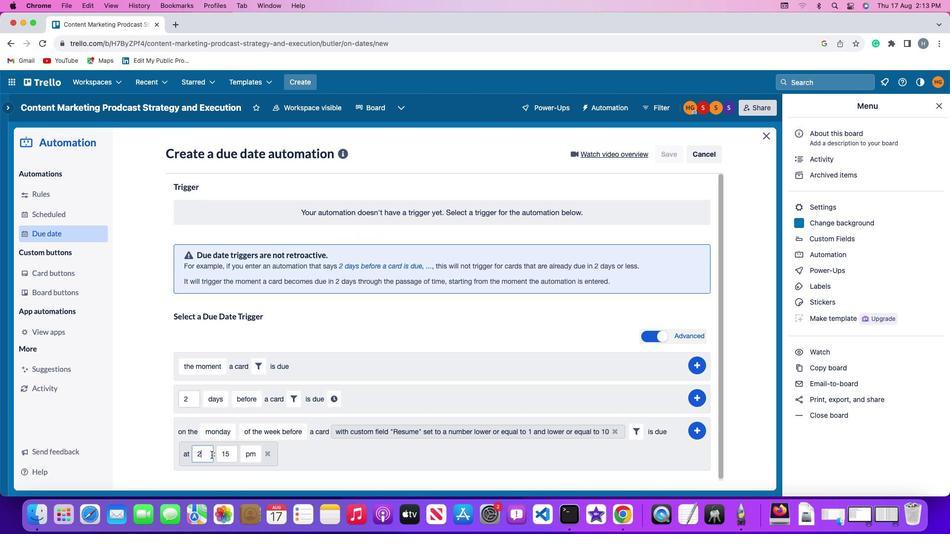 
Action: Mouse moved to (212, 455)
Screenshot: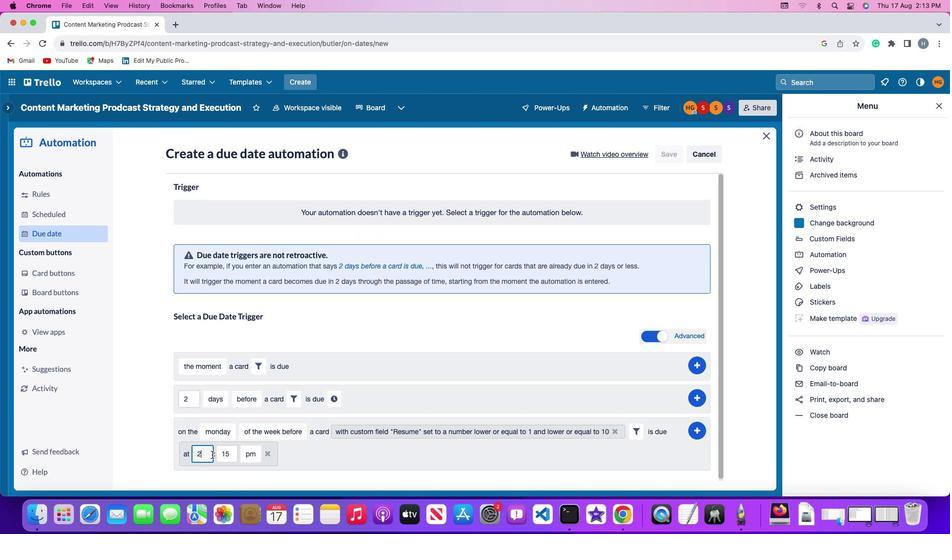 
Action: Key pressed Key.backspace'1''1'
Screenshot: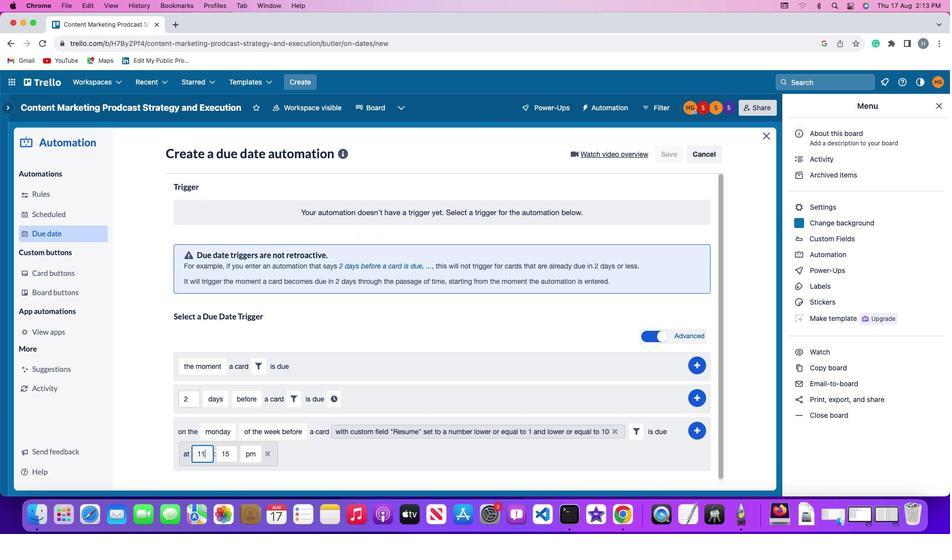 
Action: Mouse moved to (235, 454)
Screenshot: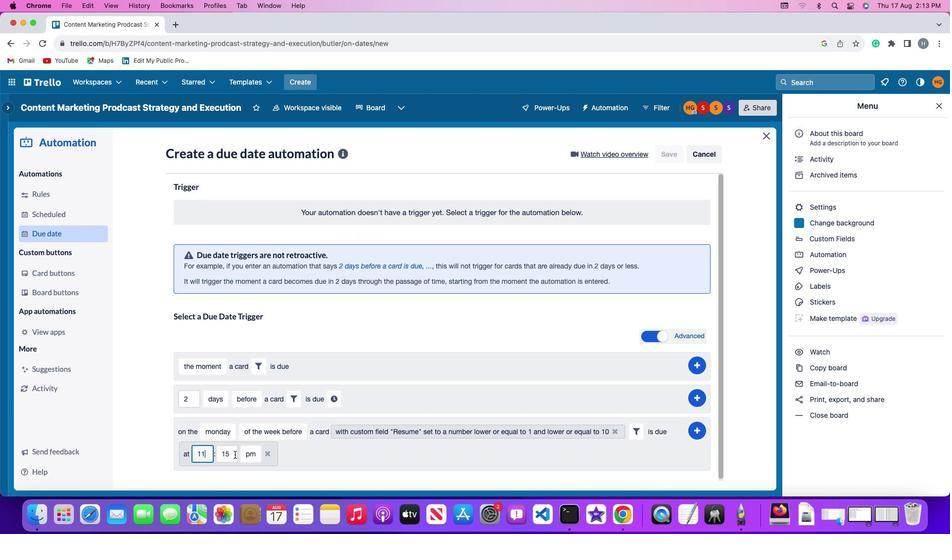 
Action: Mouse pressed left at (235, 454)
Screenshot: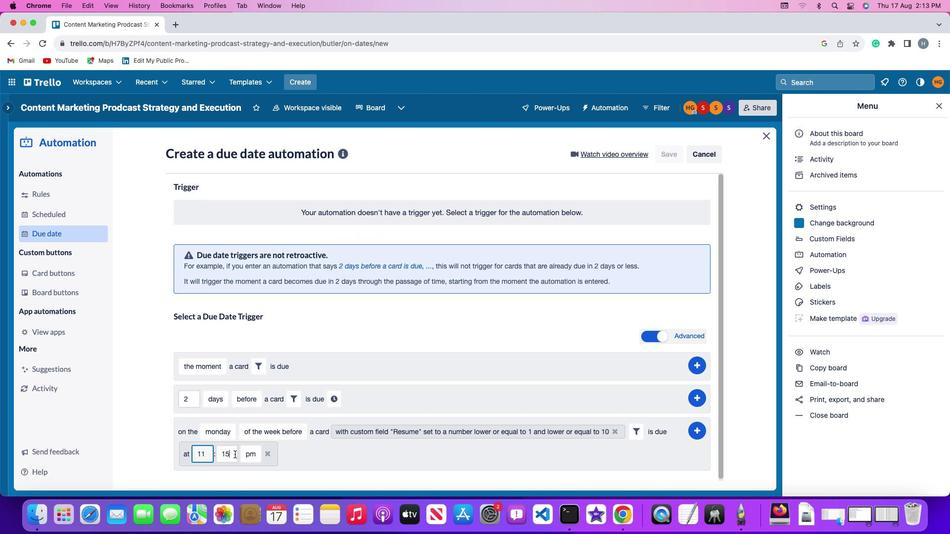 
Action: Mouse moved to (235, 454)
Screenshot: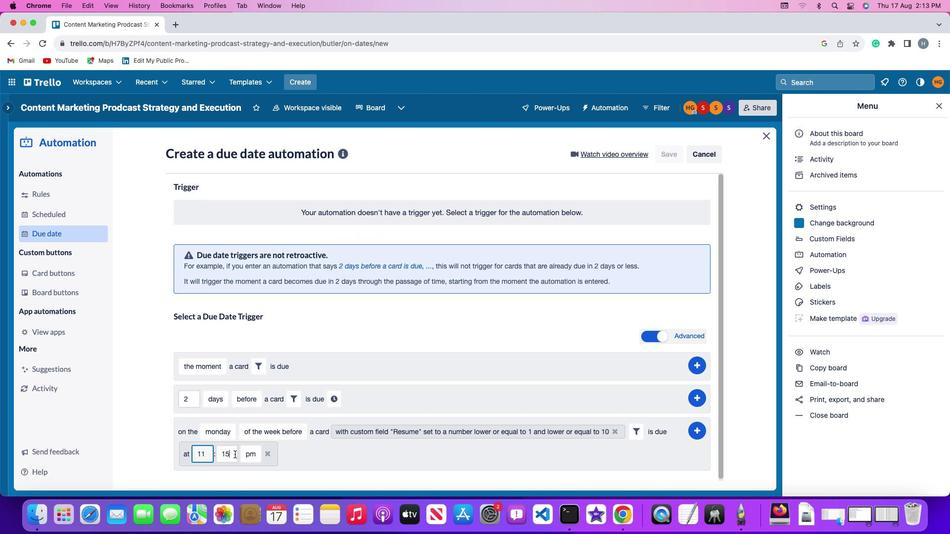 
Action: Key pressed Key.backspaceKey.backspace
Screenshot: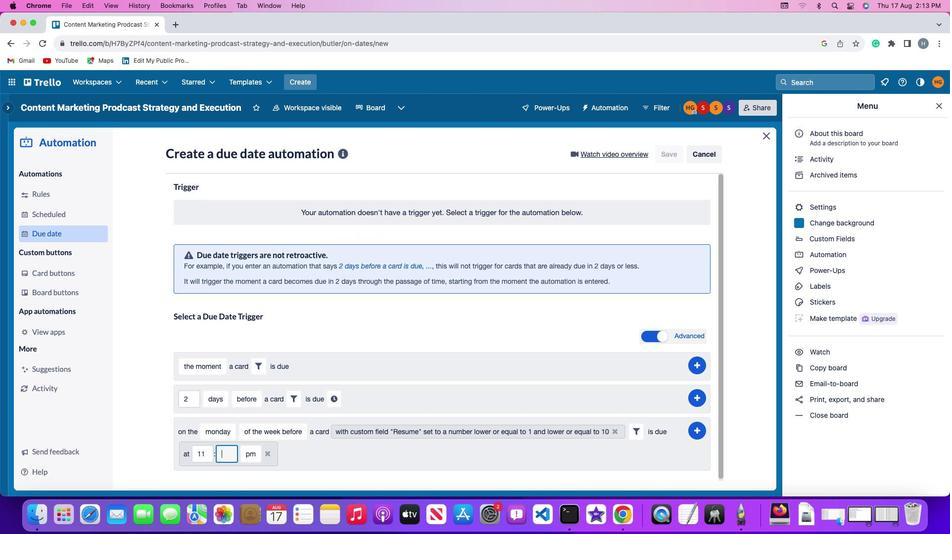 
Action: Mouse moved to (235, 454)
Screenshot: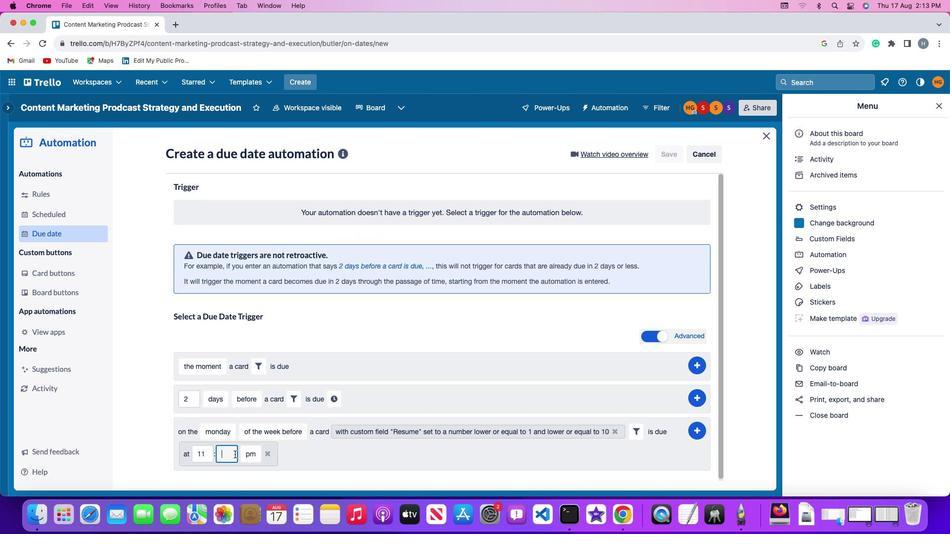 
Action: Key pressed Key.backspace
Screenshot: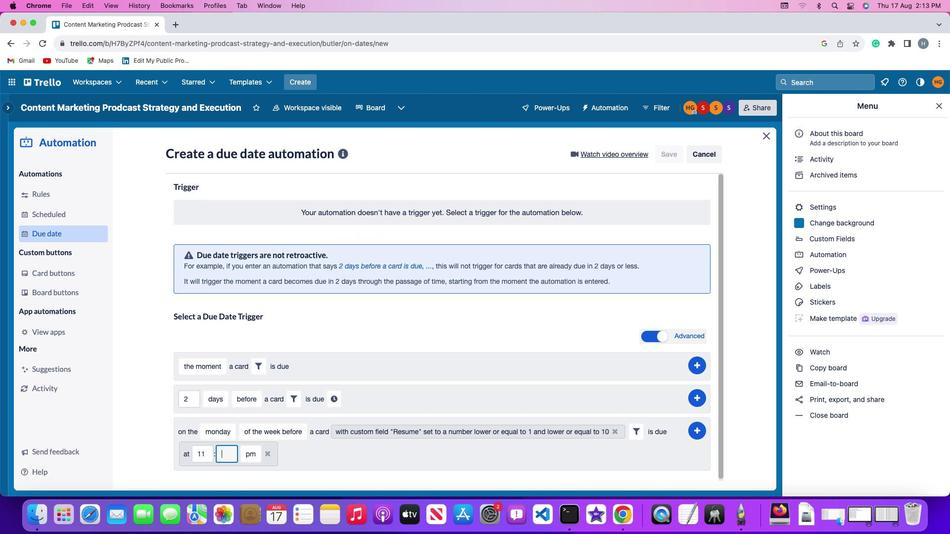 
Action: Mouse moved to (235, 454)
Screenshot: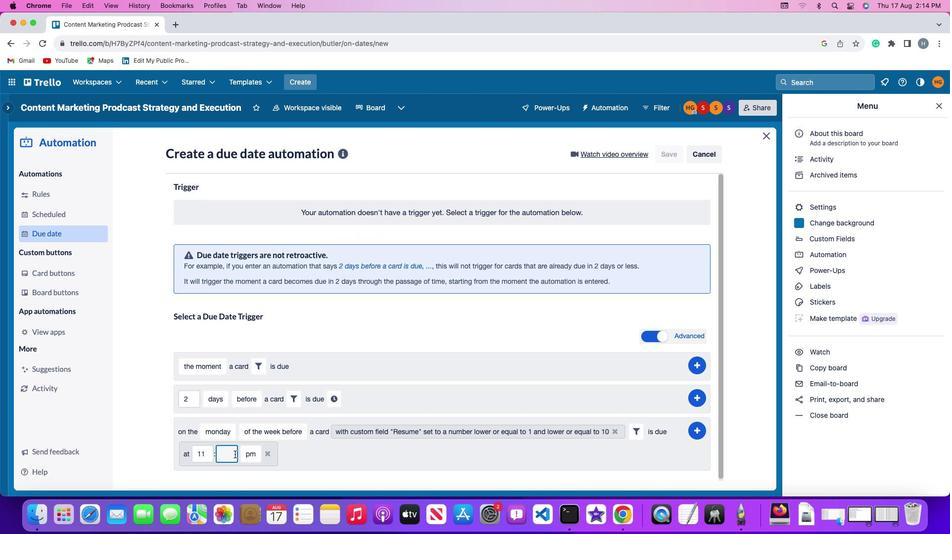 
Action: Key pressed '0''0'
Screenshot: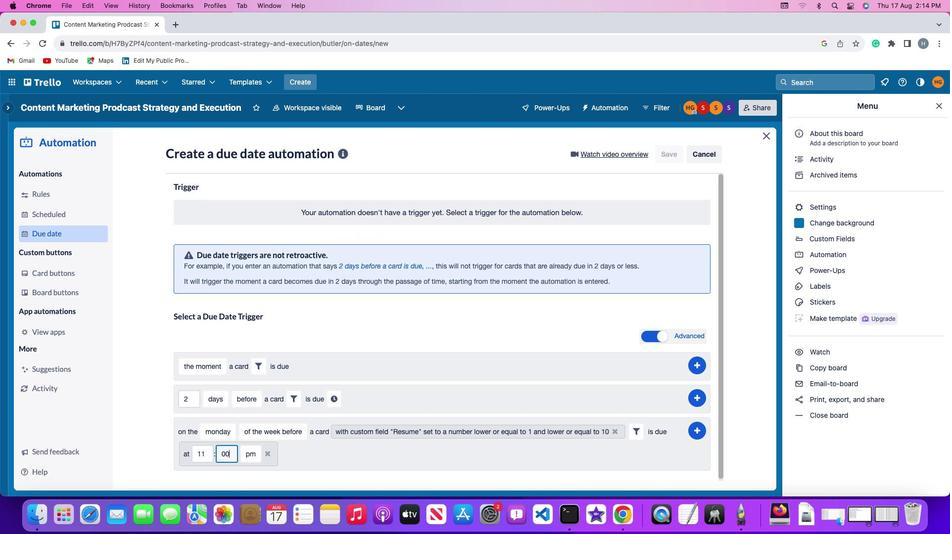 
Action: Mouse moved to (245, 454)
Screenshot: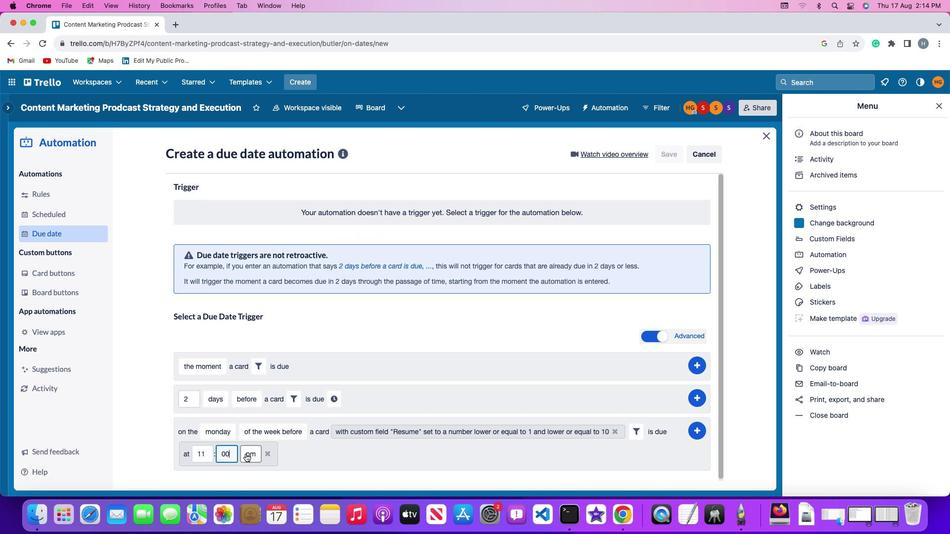 
Action: Mouse pressed left at (245, 454)
Screenshot: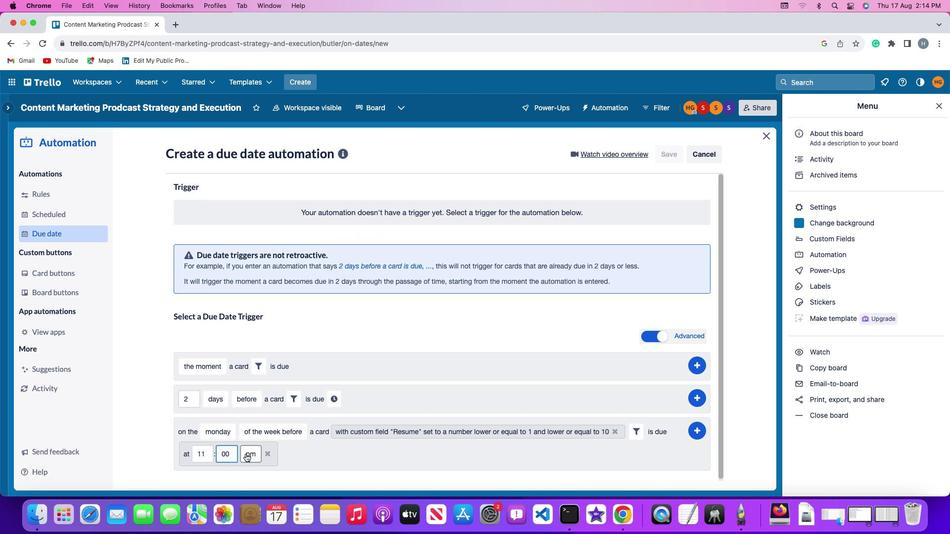 
Action: Mouse moved to (257, 410)
Screenshot: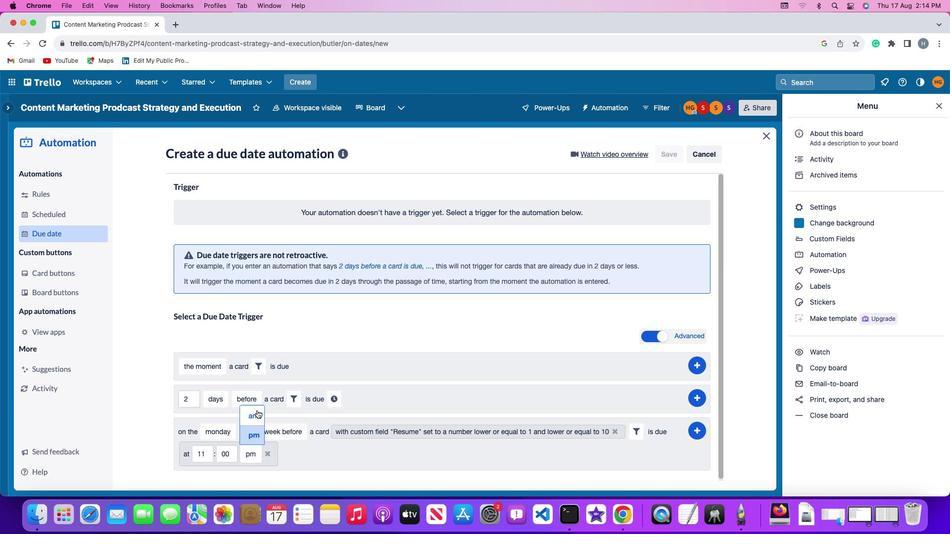 
Action: Mouse pressed left at (257, 410)
Screenshot: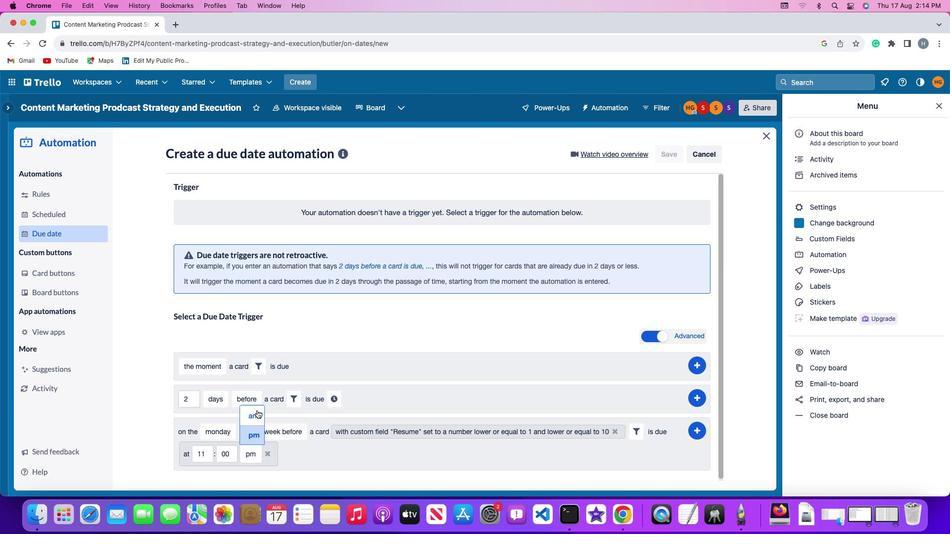 
Action: Mouse moved to (696, 430)
Screenshot: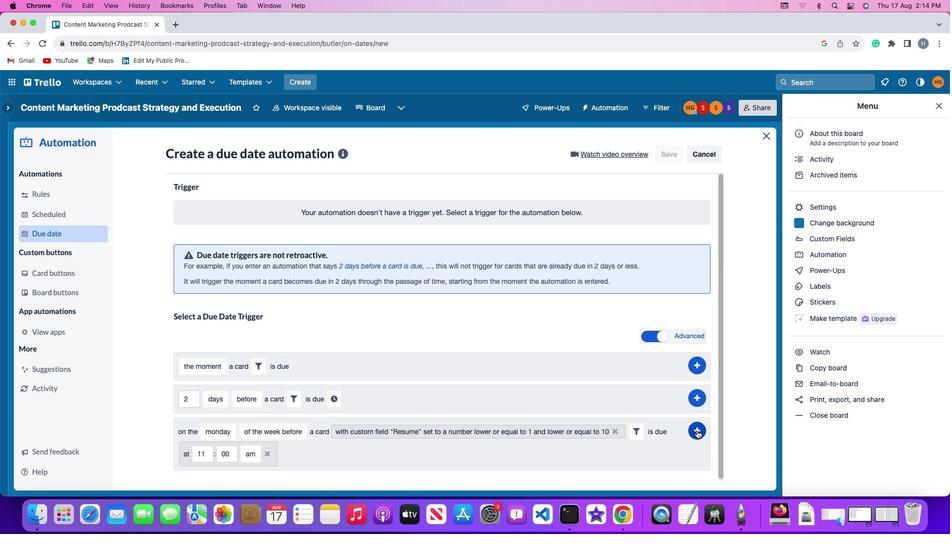 
Action: Mouse pressed left at (696, 430)
Screenshot: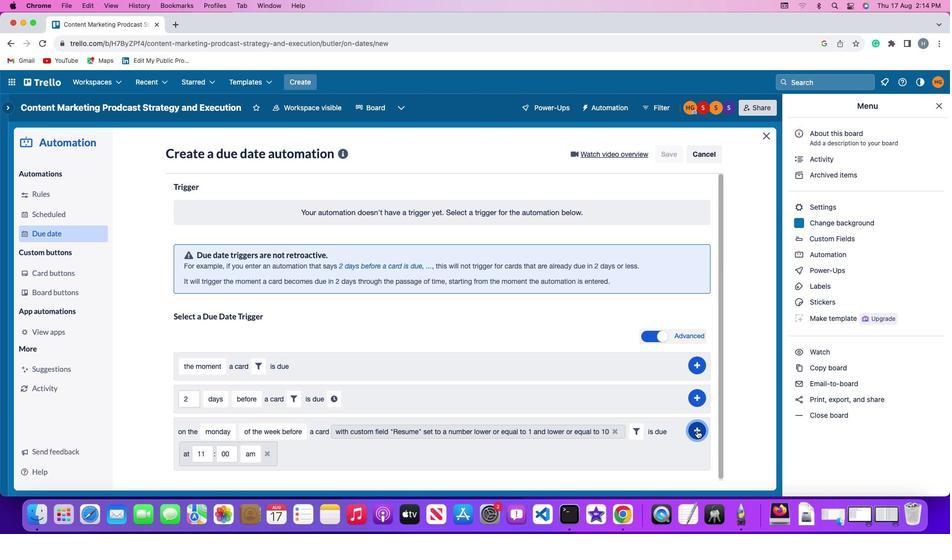 
Action: Mouse moved to (741, 358)
Screenshot: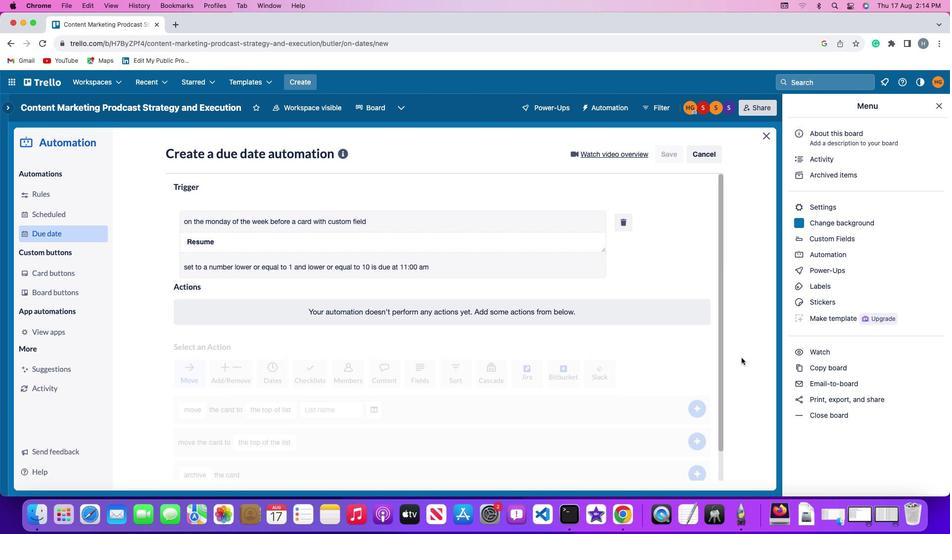 
